 Task: Send an email with the signature Dallas Robinson with the subject Order confirmation and the message I would like to schedule a meeting to discuss this proposal. from softage.1@softage.net to softage.2@softage.net and softage.3@softage.net with an attached document Timesheet.xlsx
Action: Mouse moved to (416, 534)
Screenshot: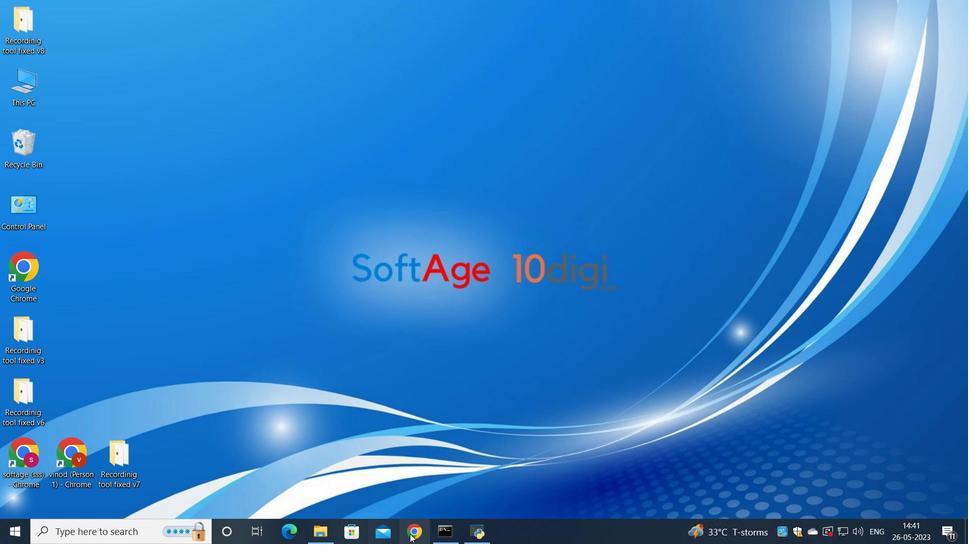 
Action: Mouse pressed left at (416, 534)
Screenshot: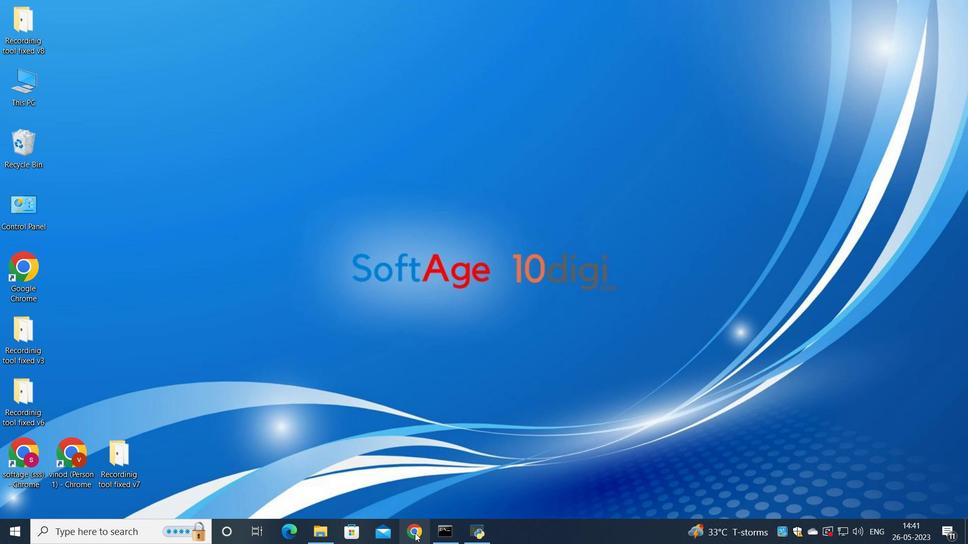 
Action: Mouse moved to (447, 351)
Screenshot: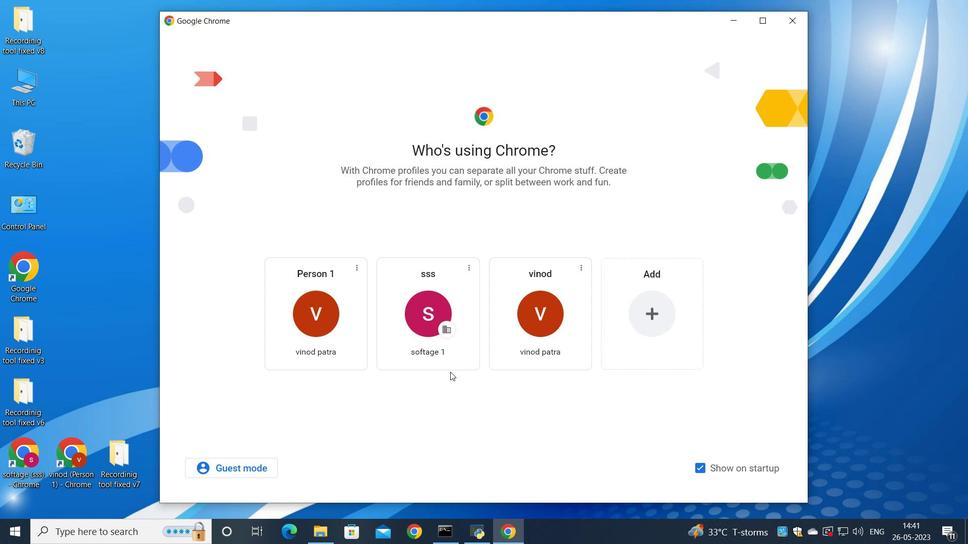 
Action: Mouse pressed left at (447, 351)
Screenshot: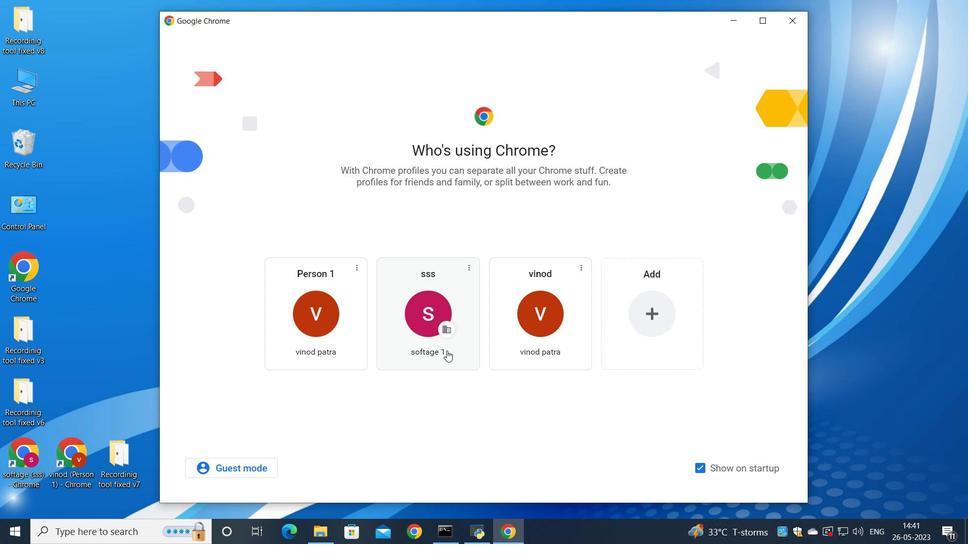 
Action: Mouse moved to (852, 65)
Screenshot: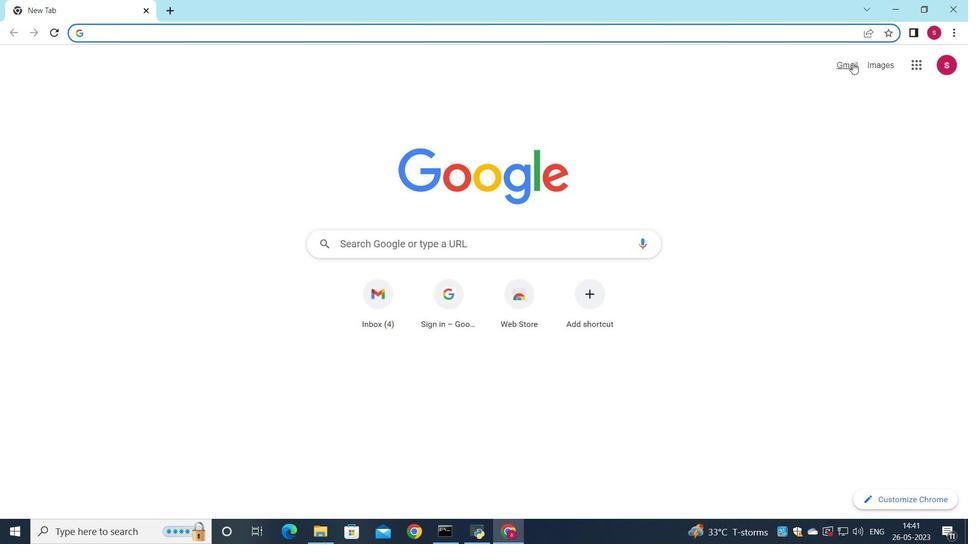 
Action: Mouse pressed left at (852, 65)
Screenshot: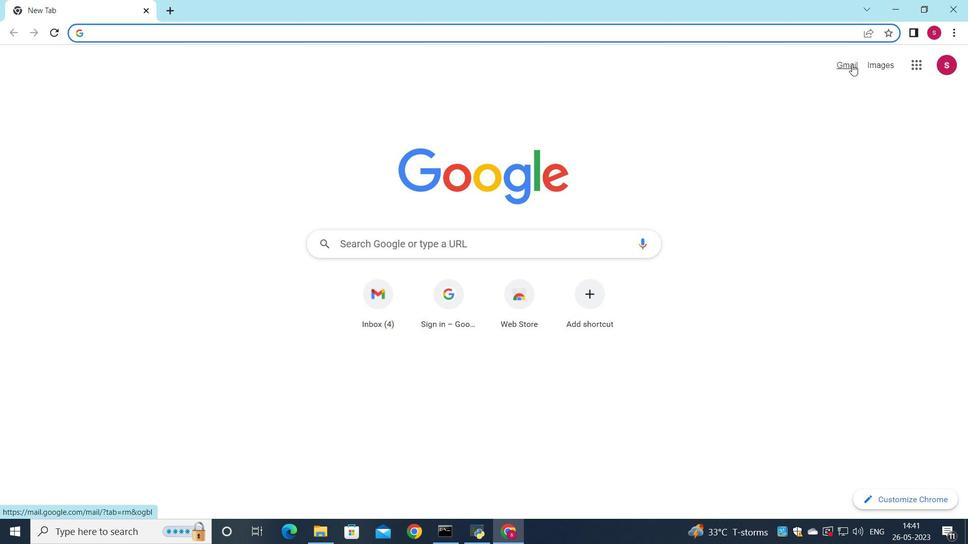 
Action: Mouse moved to (823, 80)
Screenshot: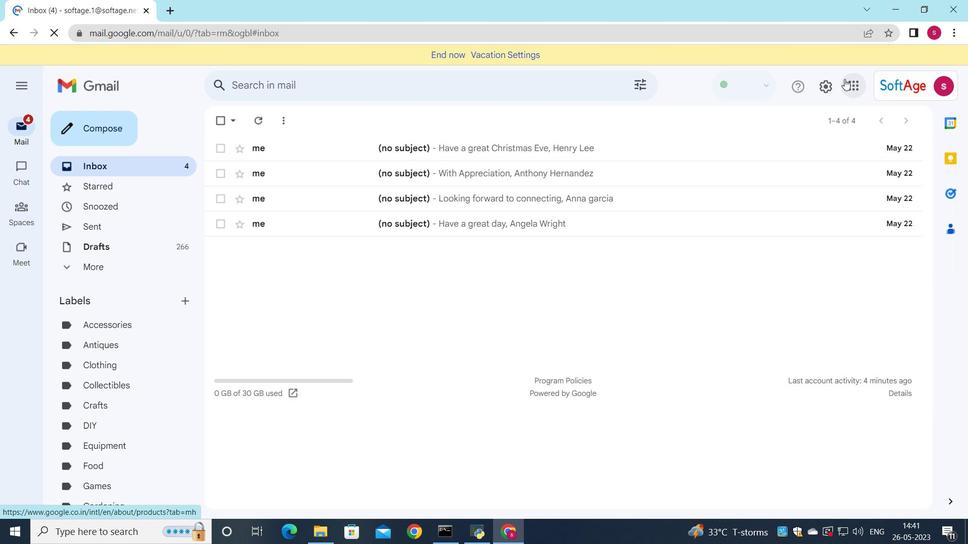 
Action: Mouse pressed left at (823, 80)
Screenshot: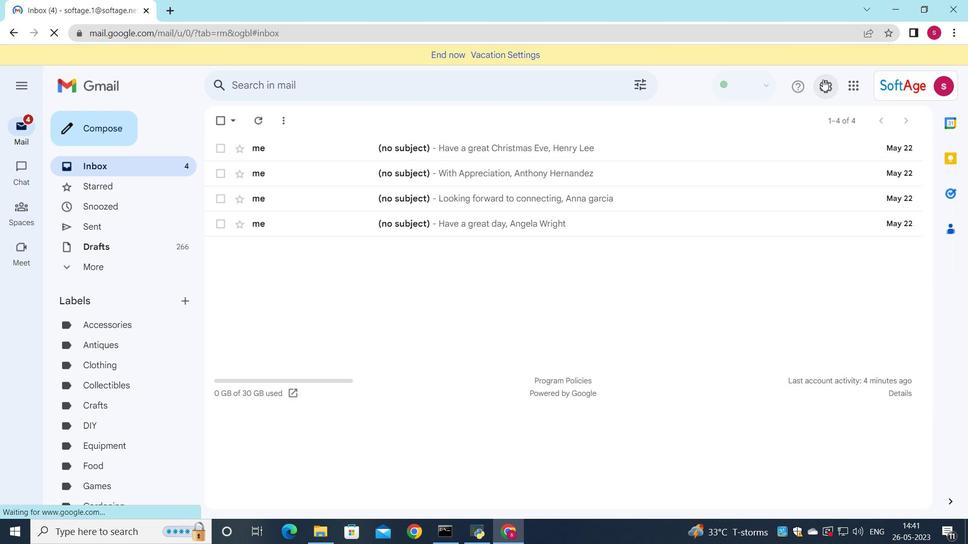 
Action: Mouse moved to (827, 153)
Screenshot: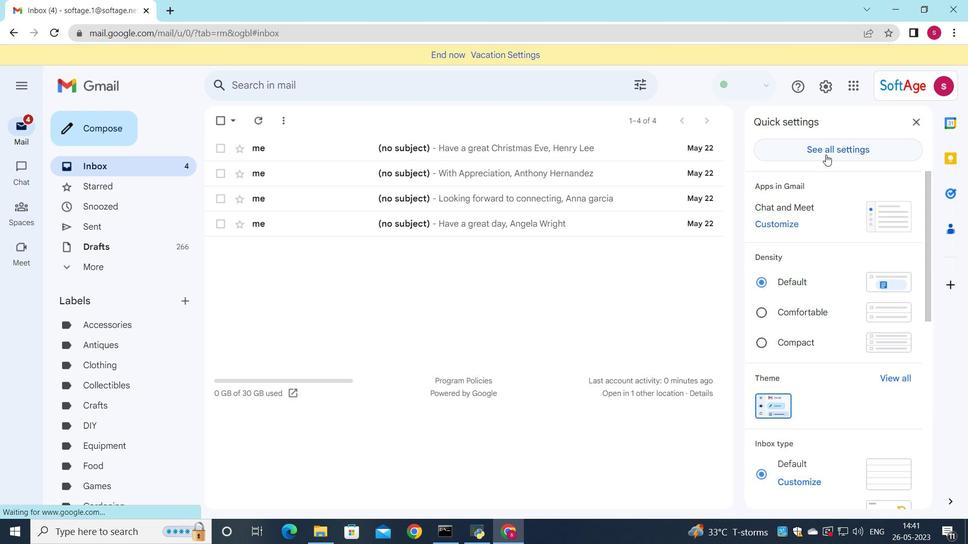
Action: Mouse pressed left at (827, 153)
Screenshot: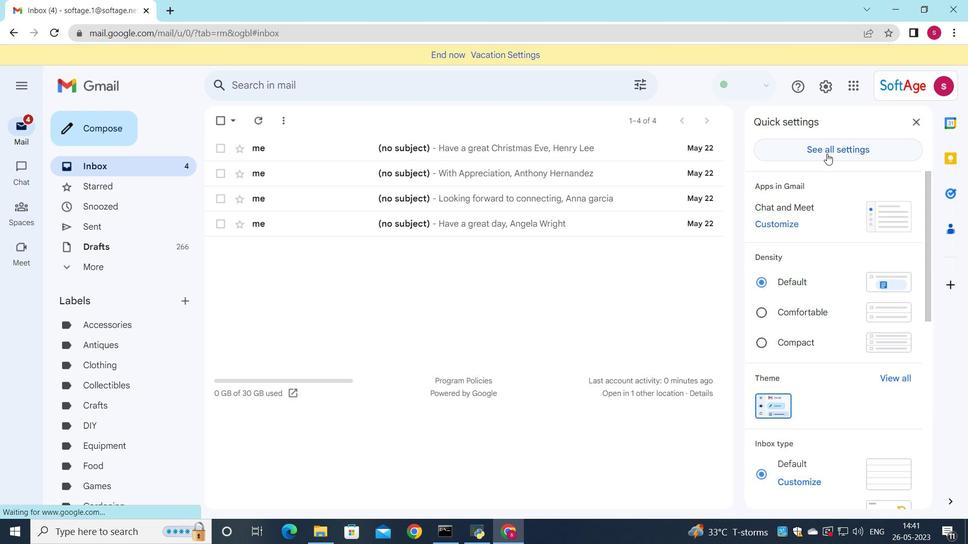 
Action: Mouse moved to (497, 278)
Screenshot: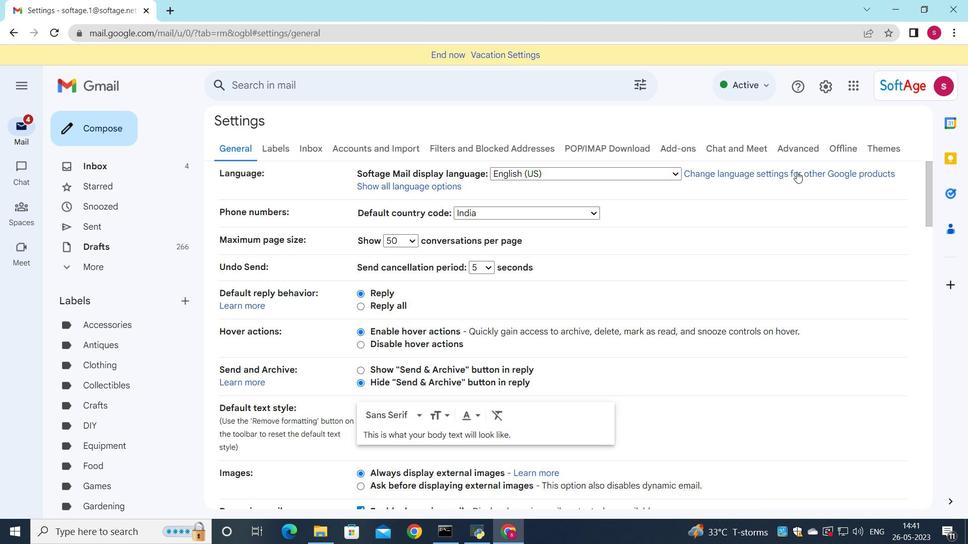 
Action: Mouse scrolled (497, 277) with delta (0, 0)
Screenshot: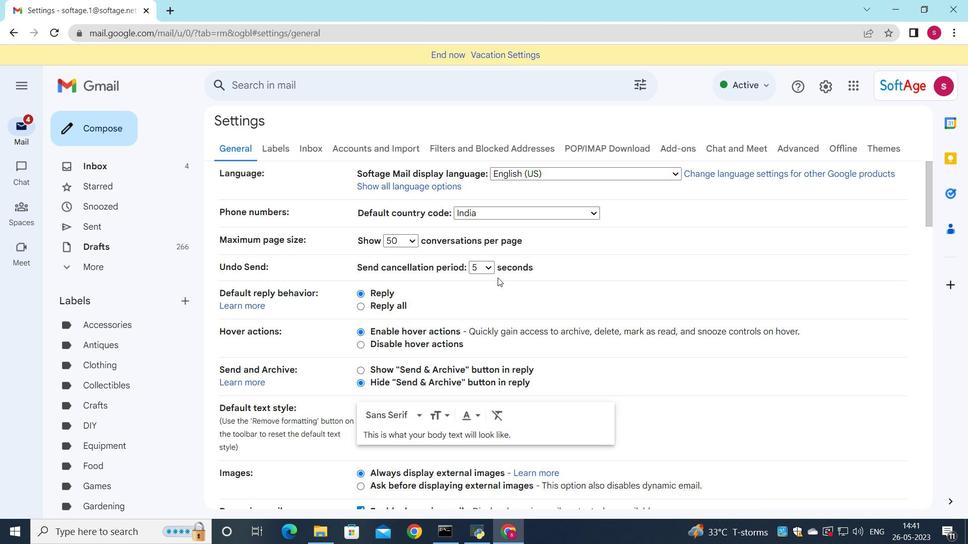 
Action: Mouse scrolled (497, 277) with delta (0, 0)
Screenshot: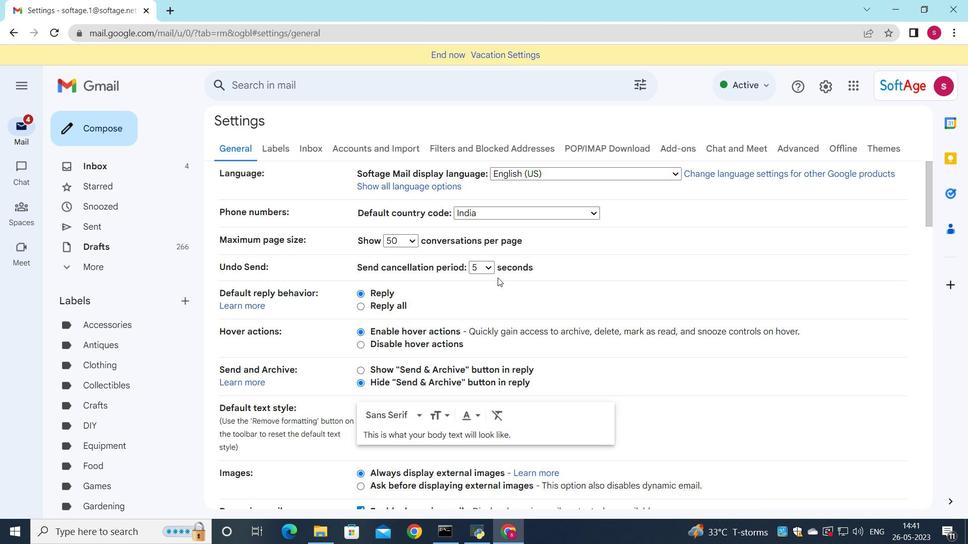 
Action: Mouse scrolled (497, 277) with delta (0, 0)
Screenshot: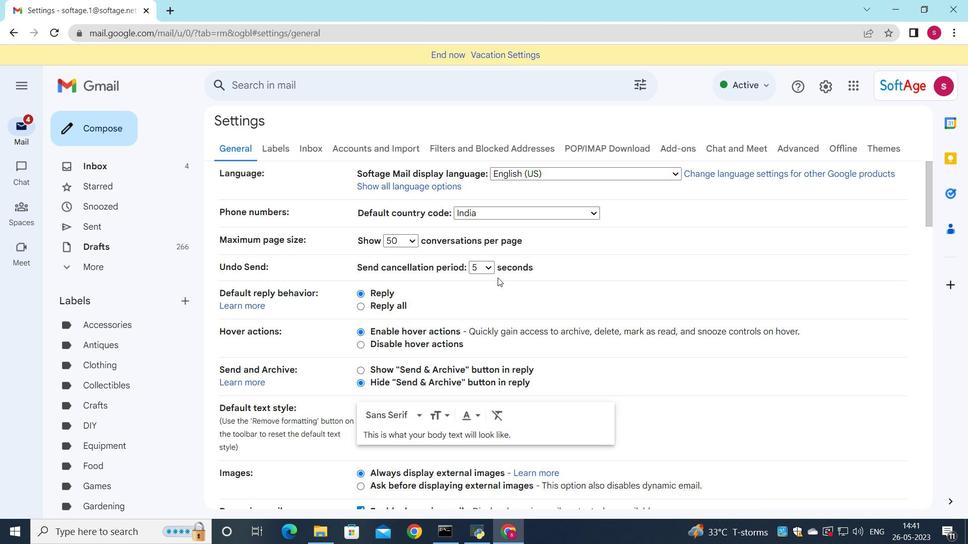 
Action: Mouse scrolled (497, 277) with delta (0, 0)
Screenshot: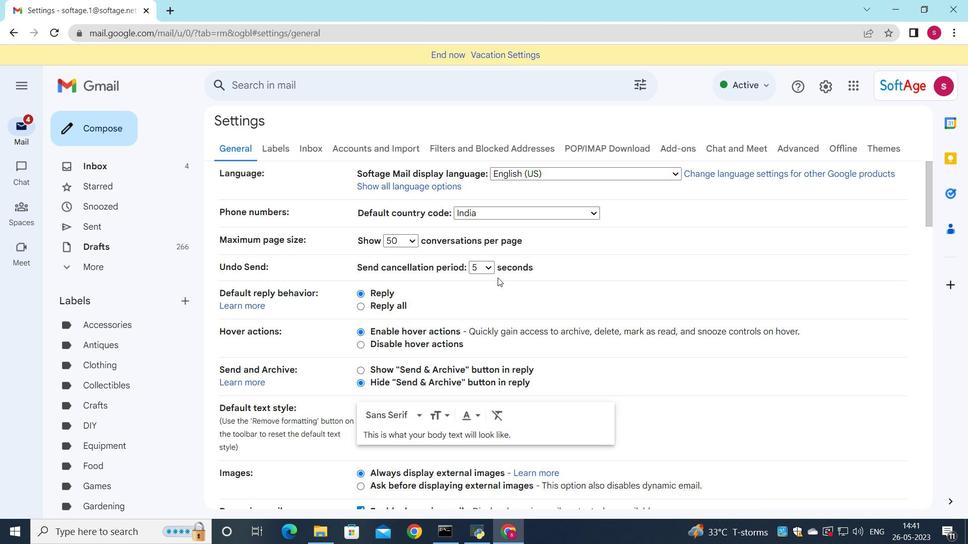 
Action: Mouse scrolled (497, 277) with delta (0, 0)
Screenshot: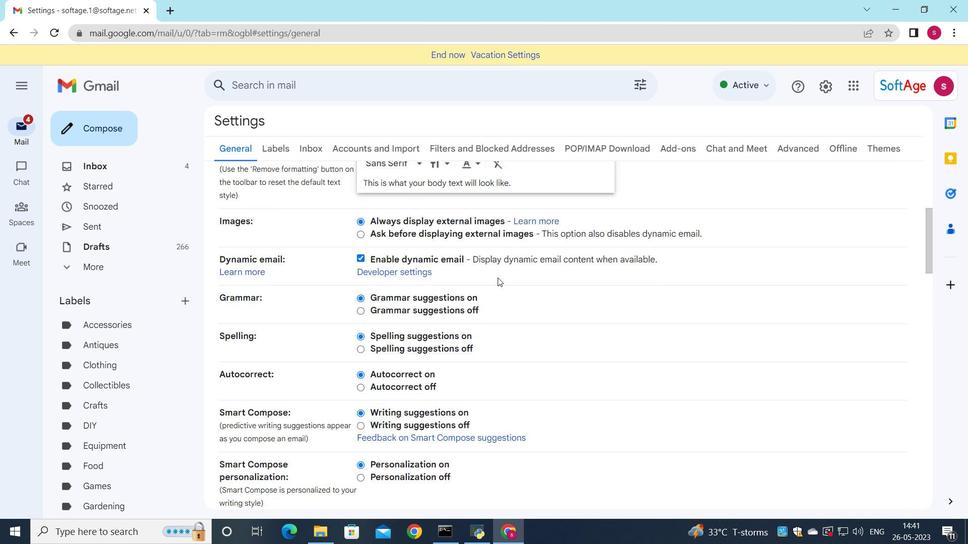 
Action: Mouse scrolled (497, 277) with delta (0, 0)
Screenshot: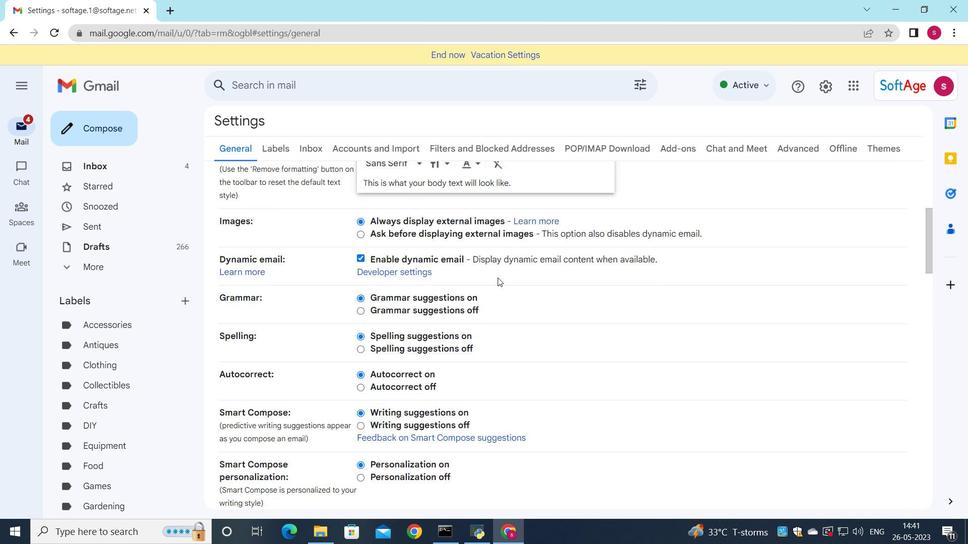 
Action: Mouse scrolled (497, 277) with delta (0, 0)
Screenshot: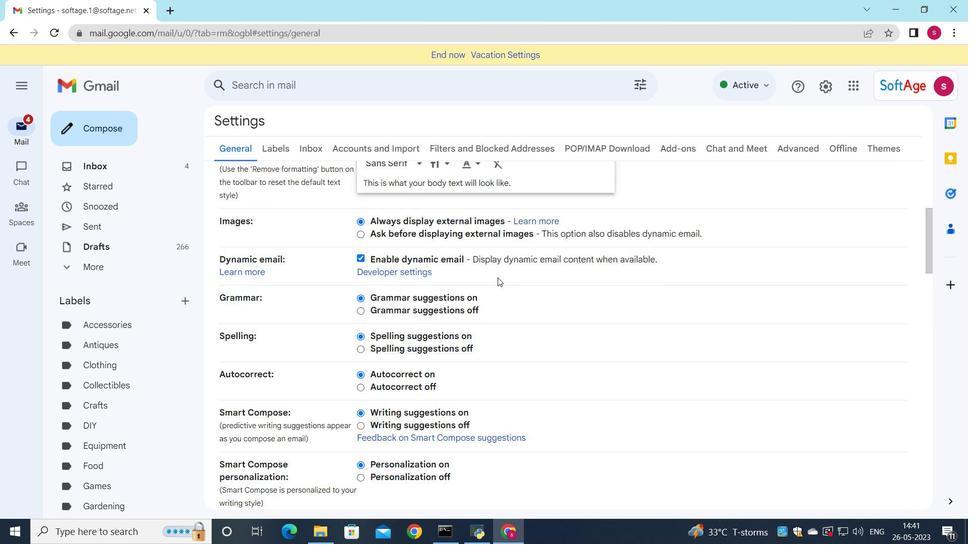 
Action: Mouse scrolled (497, 277) with delta (0, 0)
Screenshot: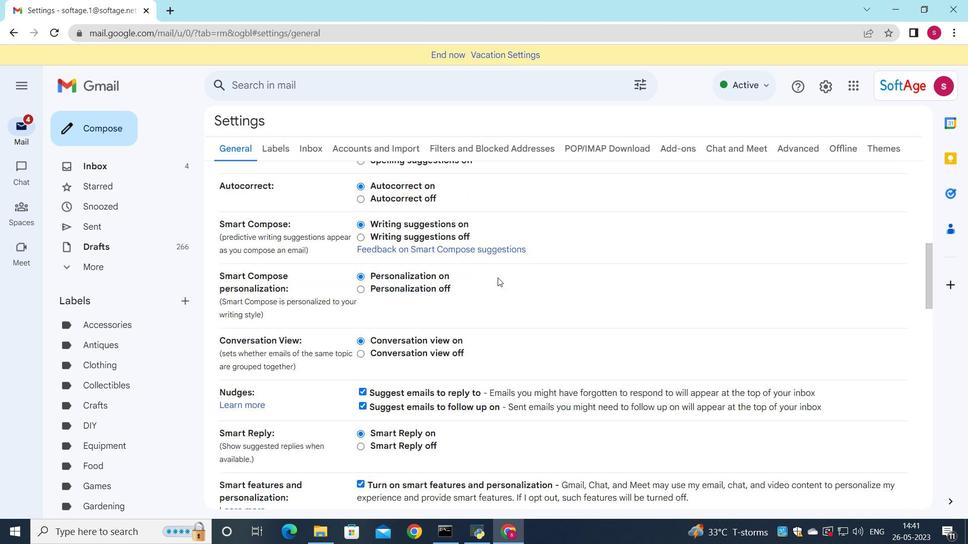 
Action: Mouse scrolled (497, 277) with delta (0, 0)
Screenshot: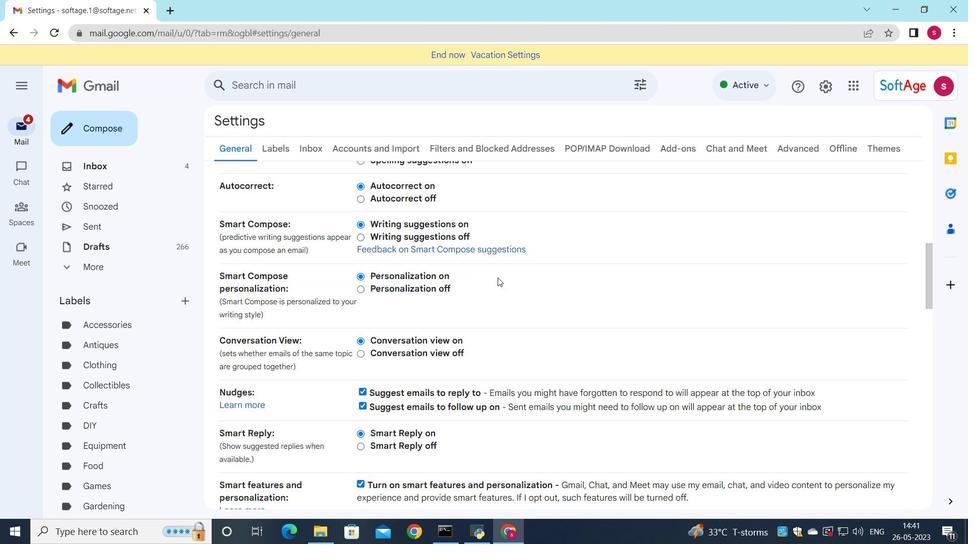 
Action: Mouse scrolled (497, 277) with delta (0, 0)
Screenshot: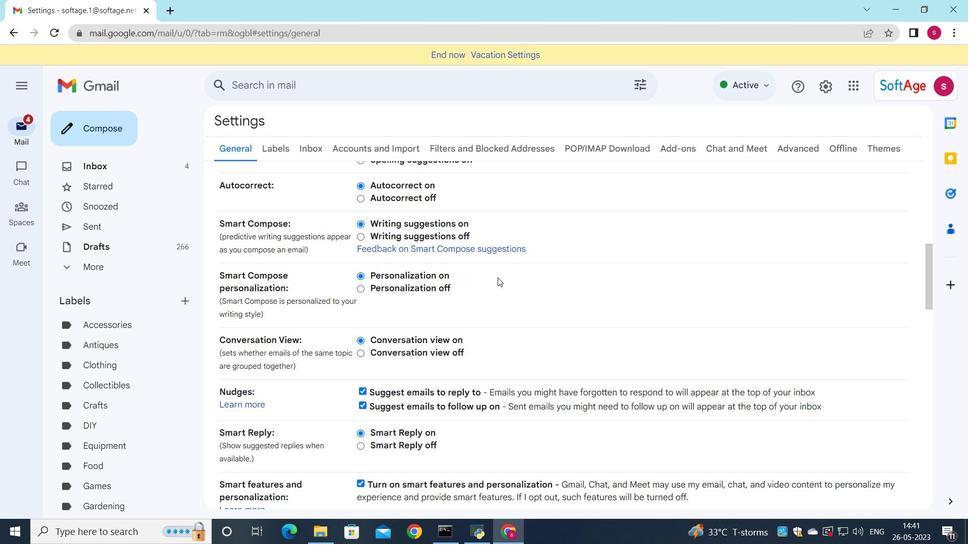 
Action: Mouse scrolled (497, 277) with delta (0, 0)
Screenshot: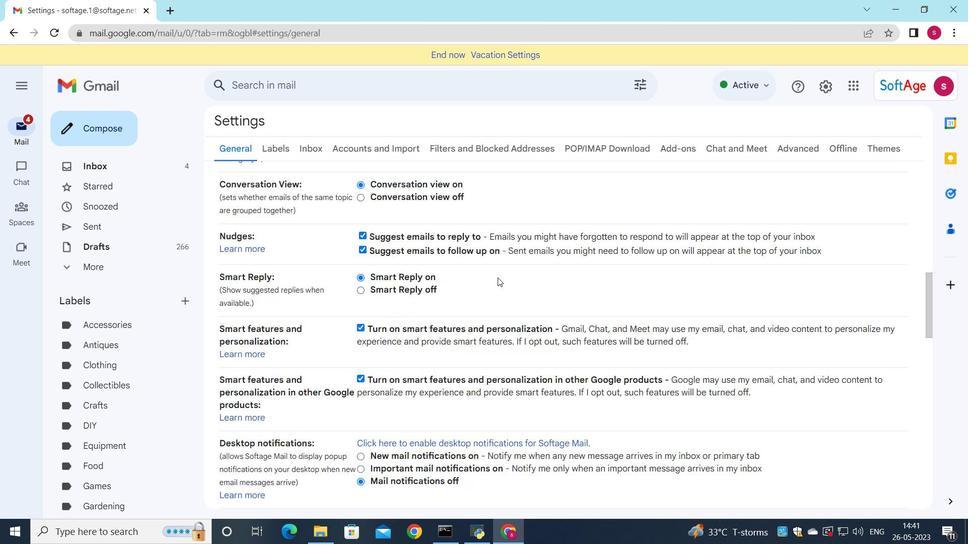 
Action: Mouse scrolled (497, 277) with delta (0, 0)
Screenshot: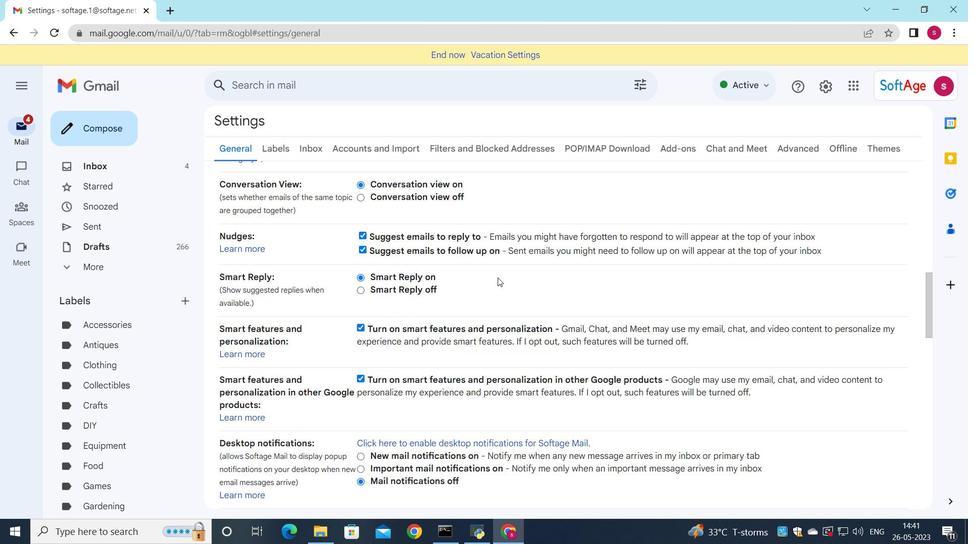 
Action: Mouse scrolled (497, 277) with delta (0, 0)
Screenshot: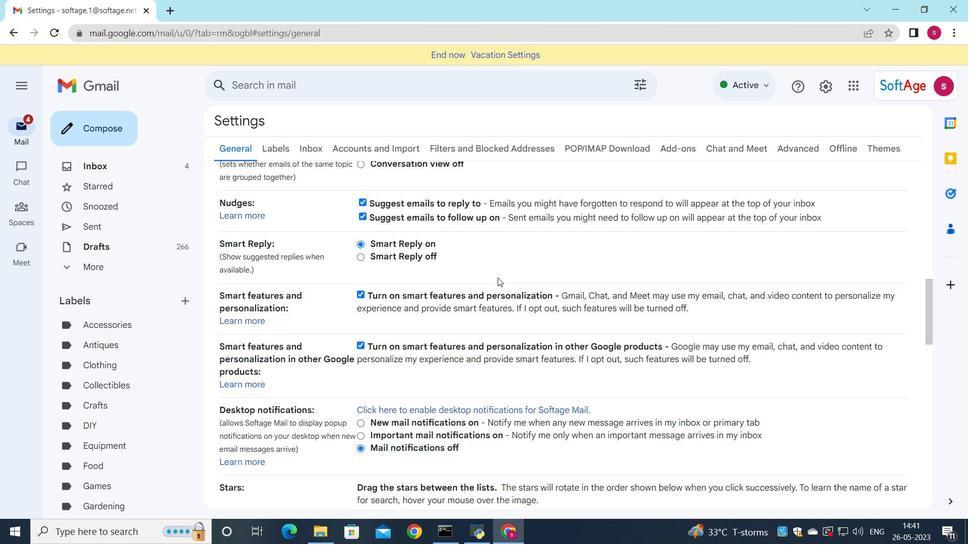 
Action: Mouse scrolled (497, 277) with delta (0, 0)
Screenshot: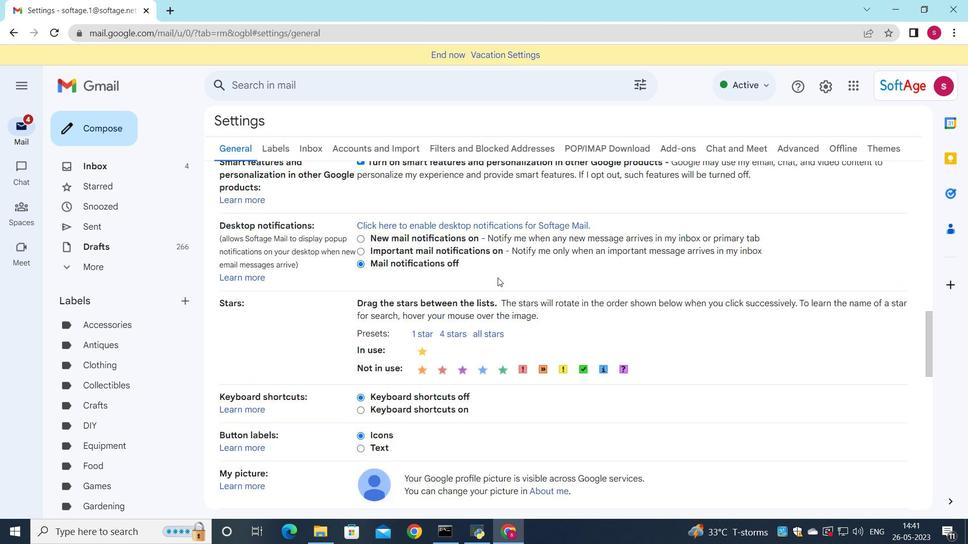 
Action: Mouse scrolled (497, 277) with delta (0, 0)
Screenshot: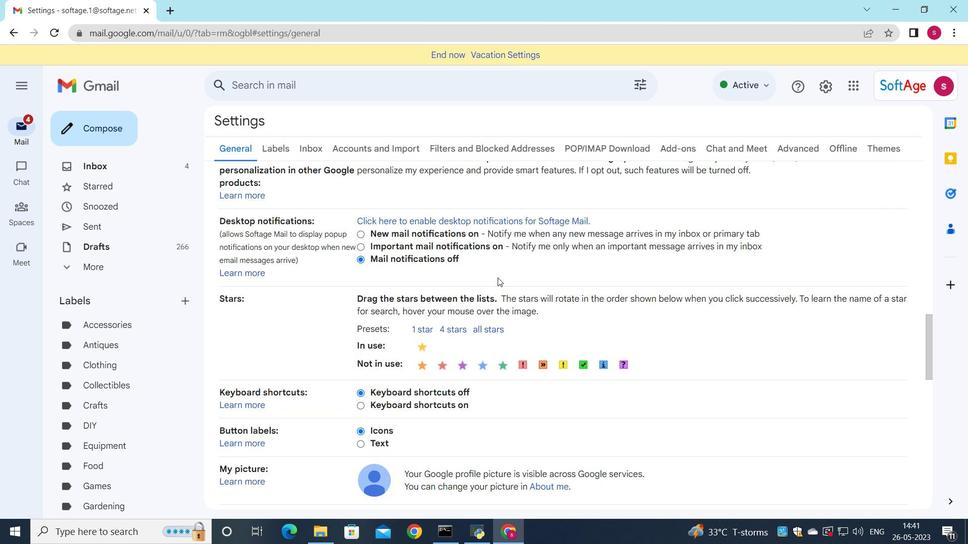 
Action: Mouse scrolled (497, 277) with delta (0, 0)
Screenshot: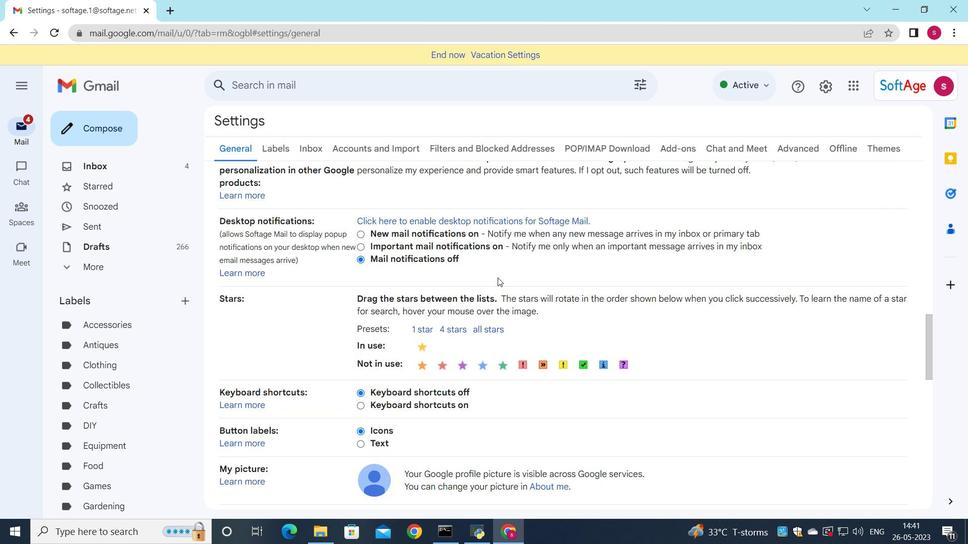 
Action: Mouse moved to (481, 357)
Screenshot: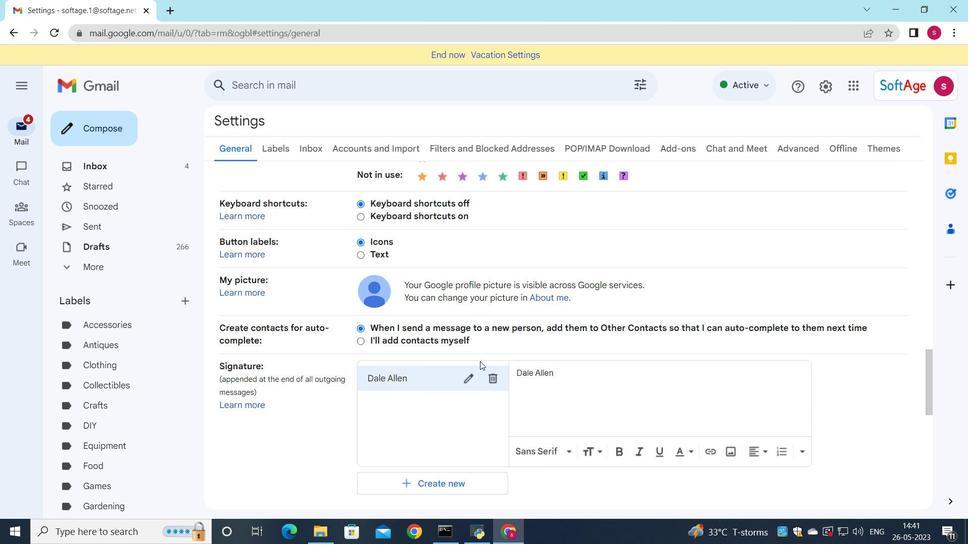 
Action: Mouse scrolled (481, 357) with delta (0, 0)
Screenshot: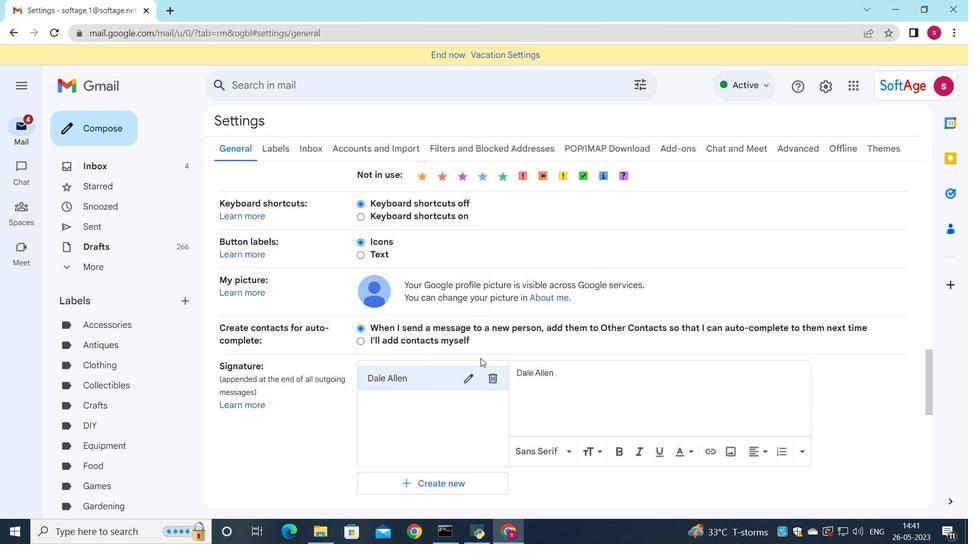 
Action: Mouse moved to (489, 307)
Screenshot: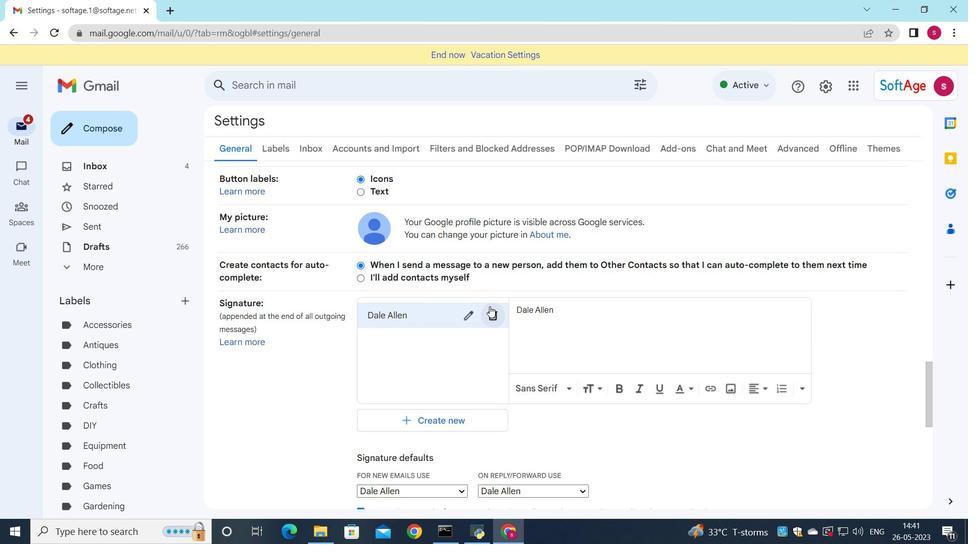 
Action: Mouse pressed left at (489, 307)
Screenshot: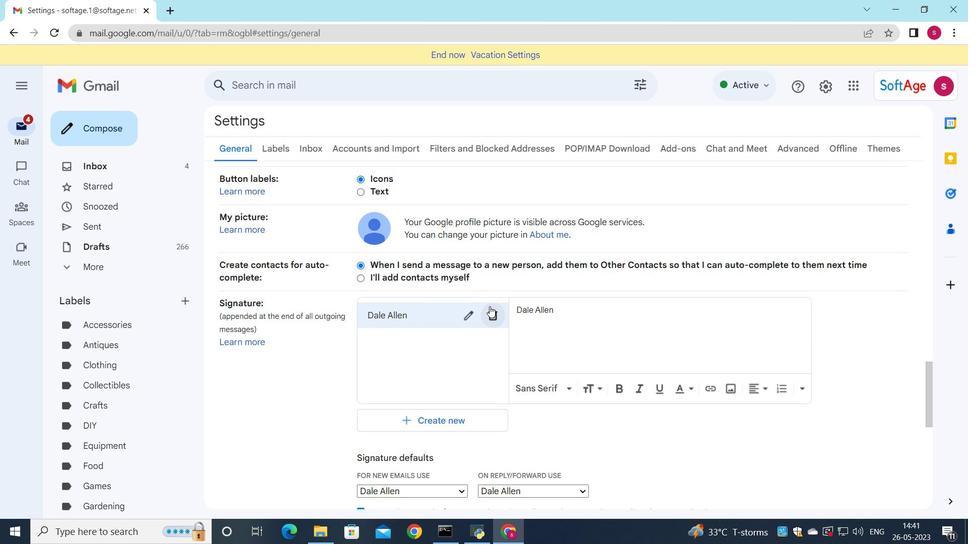 
Action: Mouse moved to (595, 307)
Screenshot: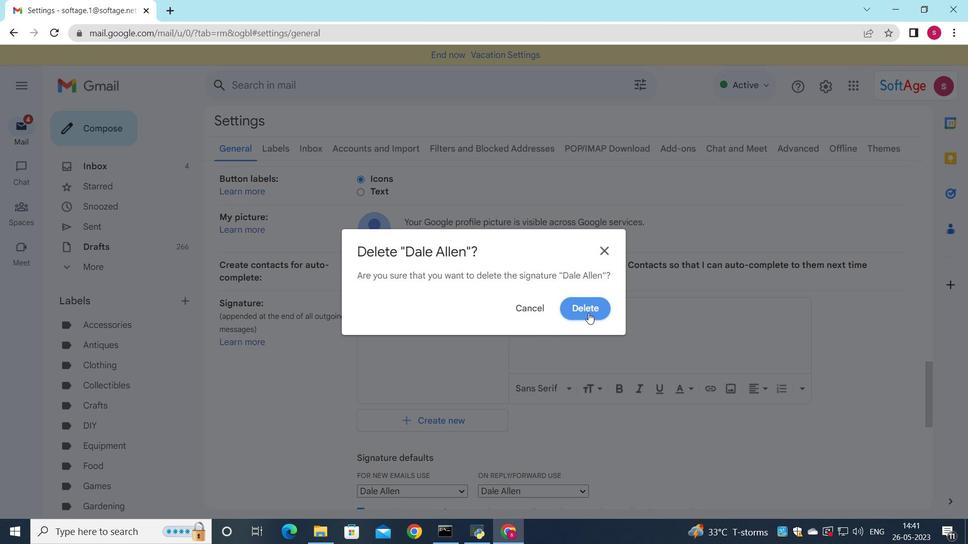
Action: Mouse pressed left at (595, 307)
Screenshot: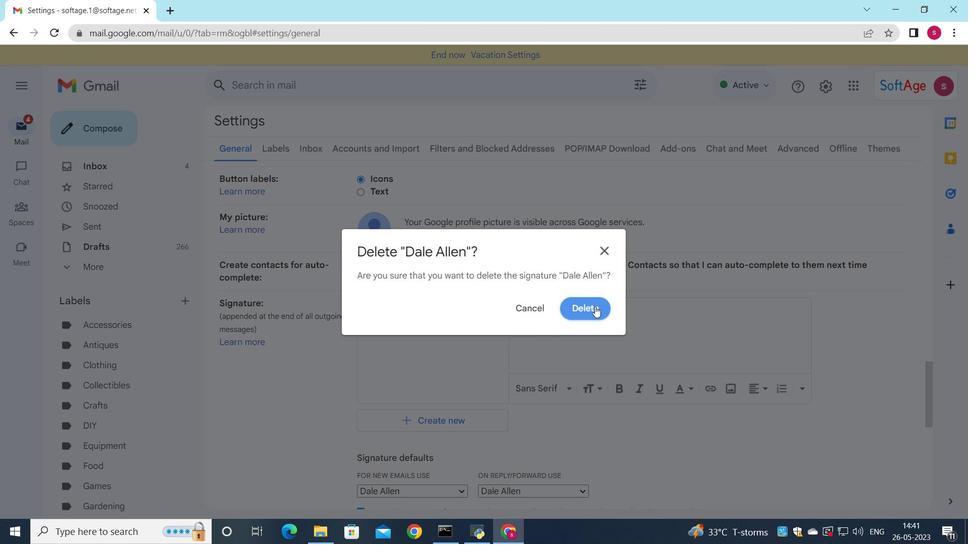 
Action: Mouse moved to (384, 322)
Screenshot: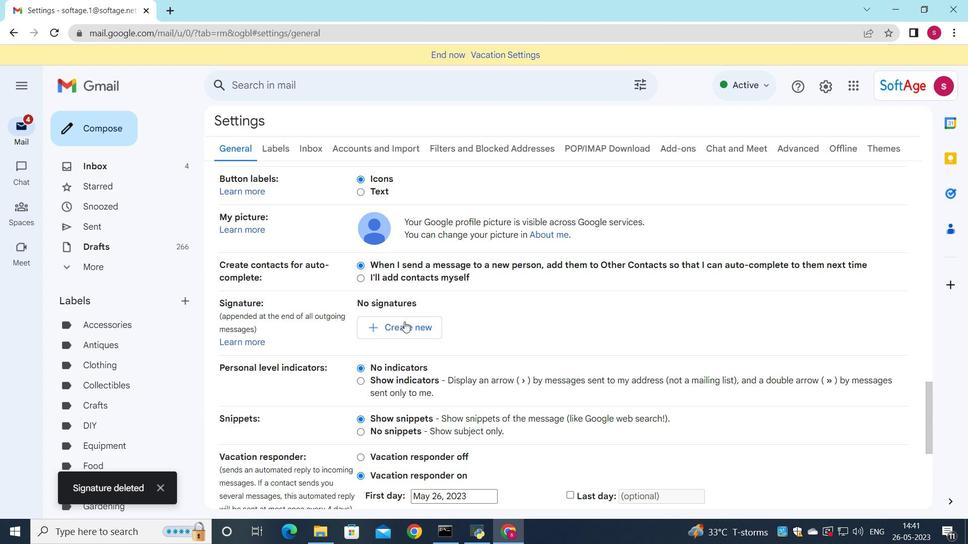 
Action: Mouse pressed left at (384, 322)
Screenshot: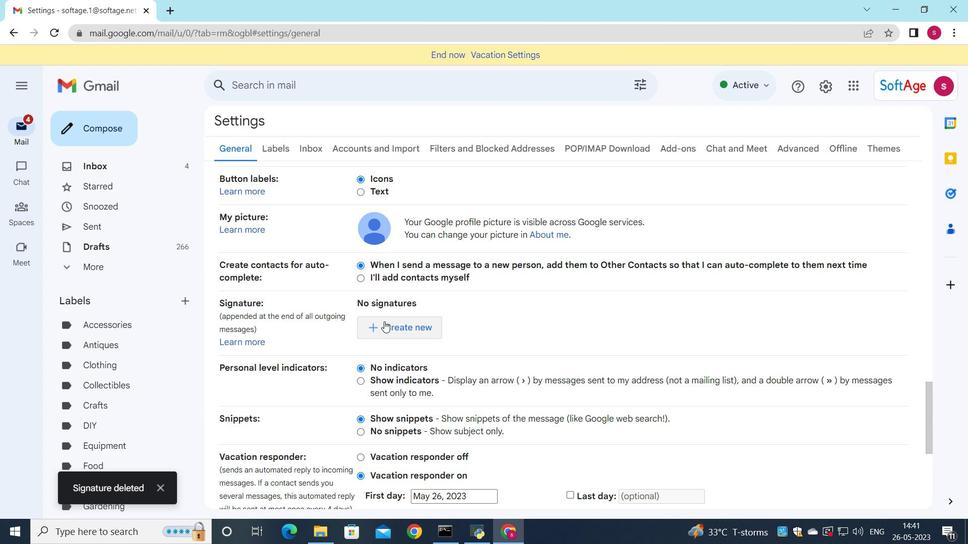 
Action: Mouse moved to (491, 304)
Screenshot: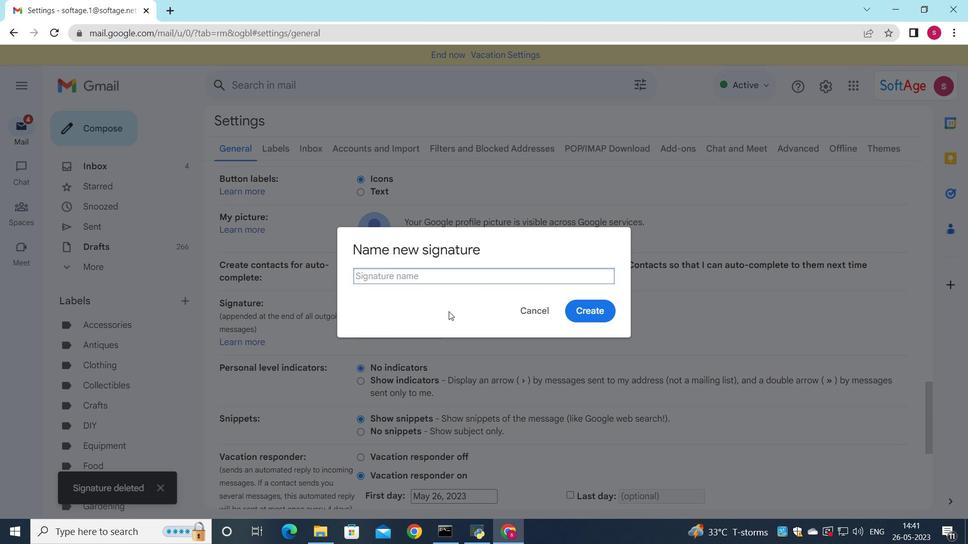 
Action: Mouse scrolled (491, 303) with delta (0, 0)
Screenshot: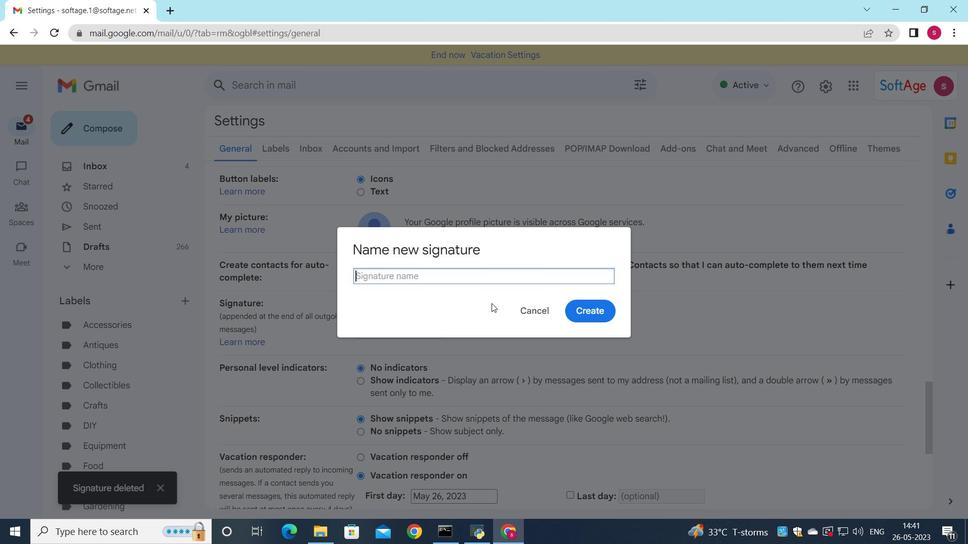 
Action: Key pressed <Key.shift>Dallas<Key.space><Key.shift>Robinson
Screenshot: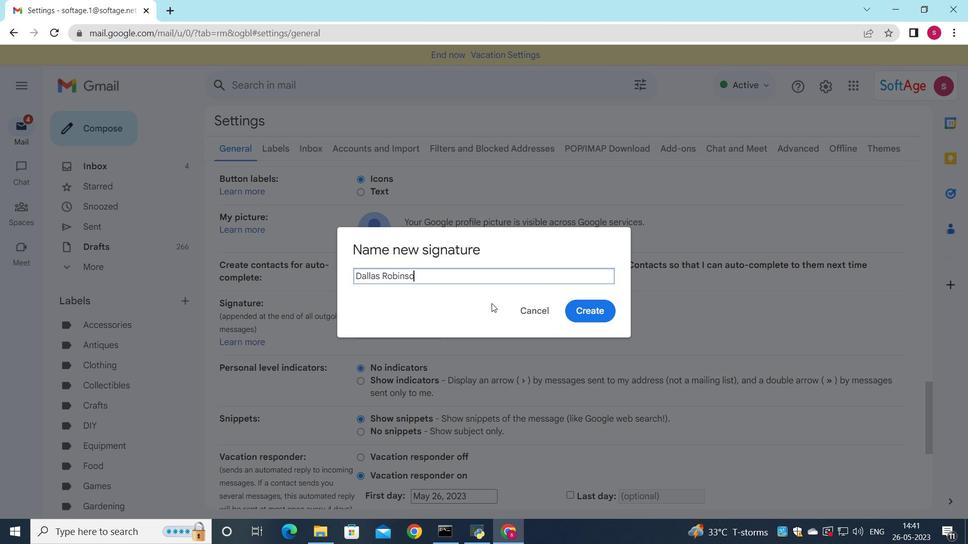 
Action: Mouse moved to (583, 310)
Screenshot: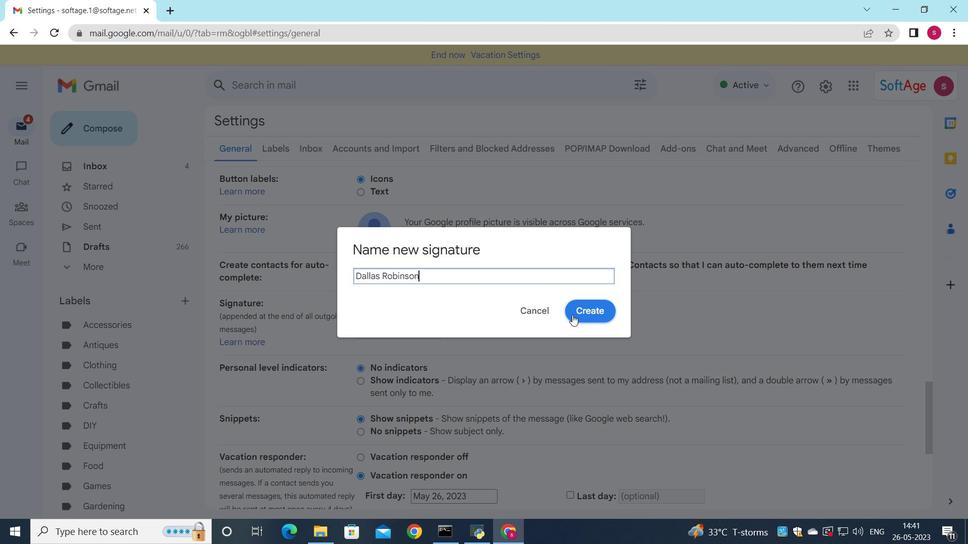
Action: Mouse pressed left at (583, 310)
Screenshot: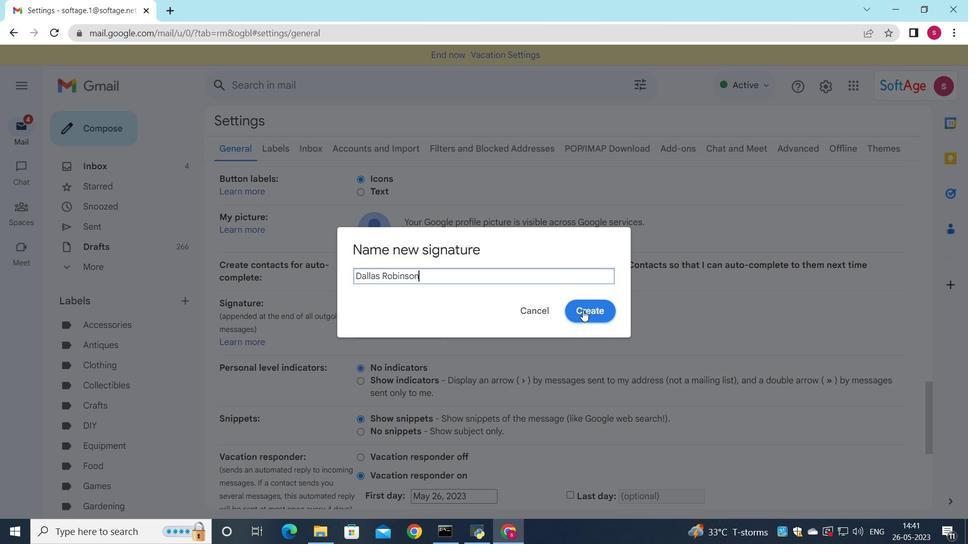
Action: Mouse moved to (561, 312)
Screenshot: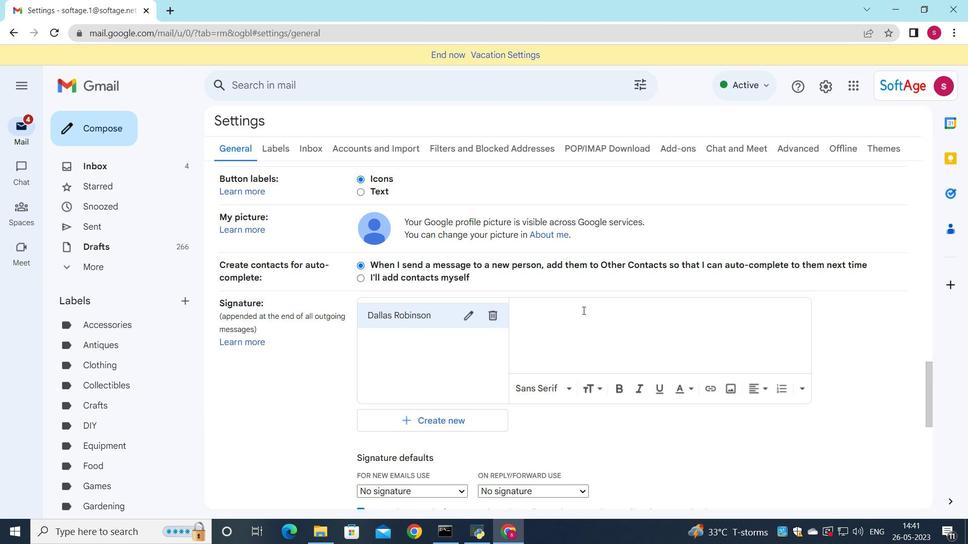 
Action: Mouse pressed left at (561, 312)
Screenshot: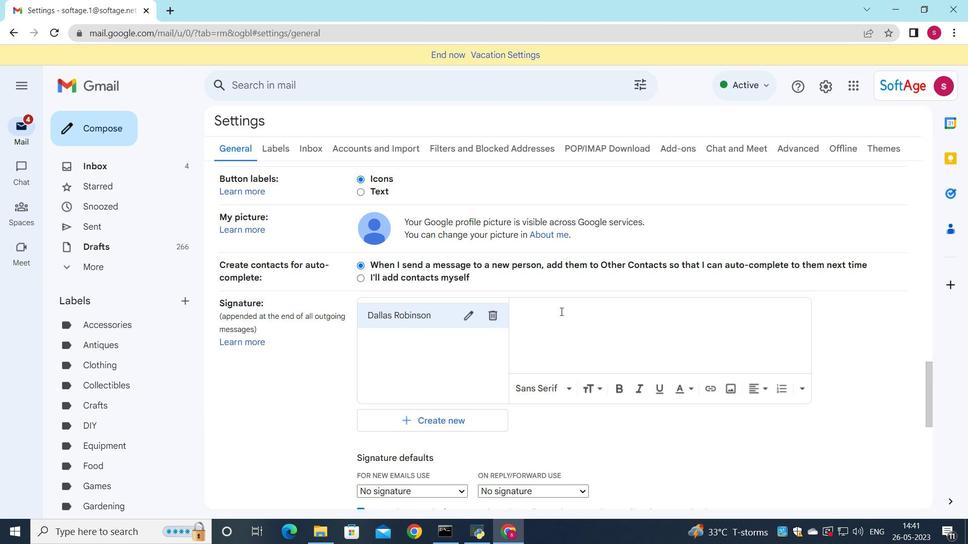 
Action: Key pressed <Key.shift>Dallas<Key.space><Key.shift><Key.shift><Key.shift>Robinson
Screenshot: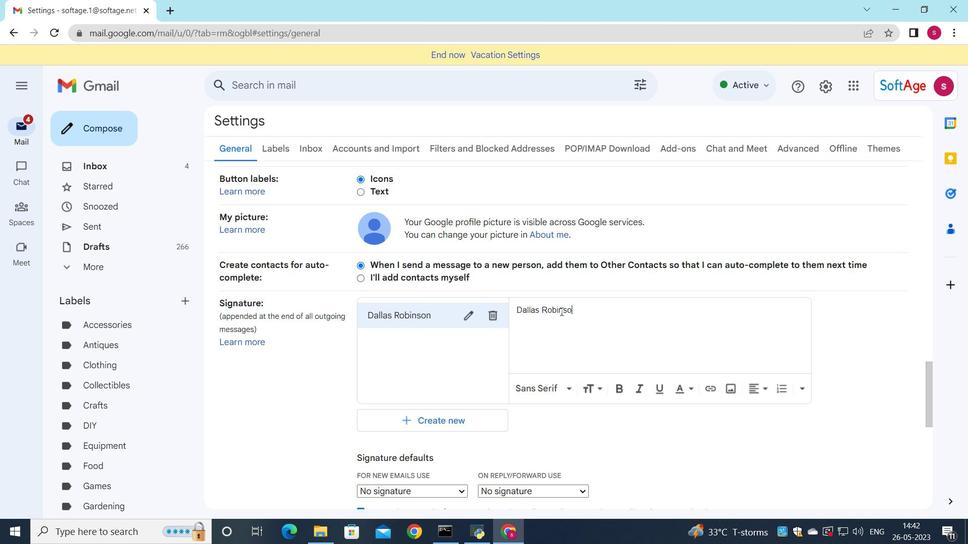
Action: Mouse scrolled (561, 311) with delta (0, 0)
Screenshot: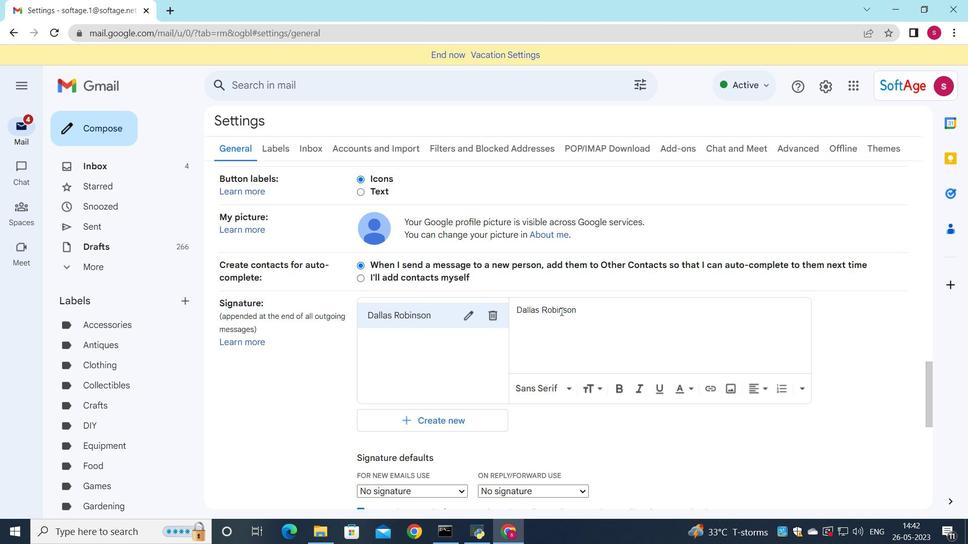 
Action: Mouse moved to (562, 324)
Screenshot: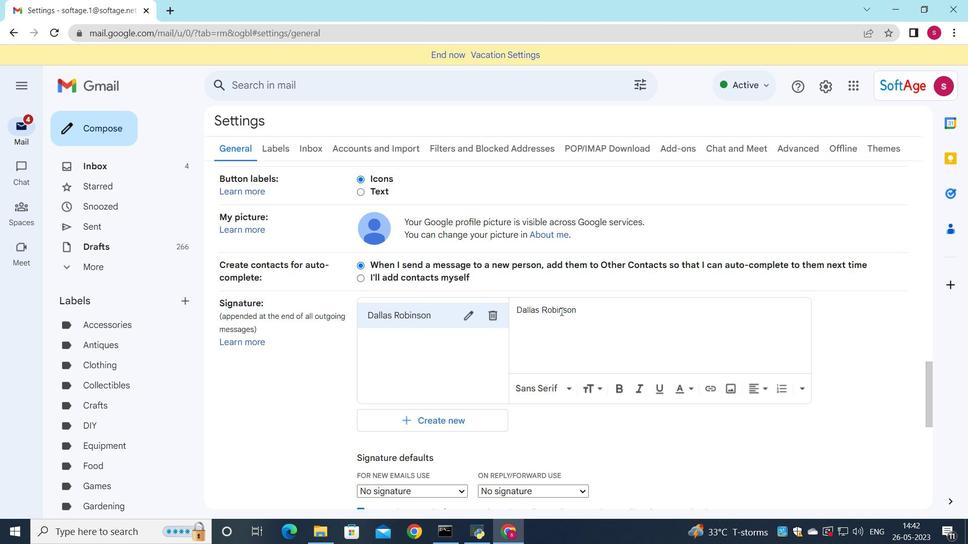 
Action: Mouse scrolled (562, 323) with delta (0, 0)
Screenshot: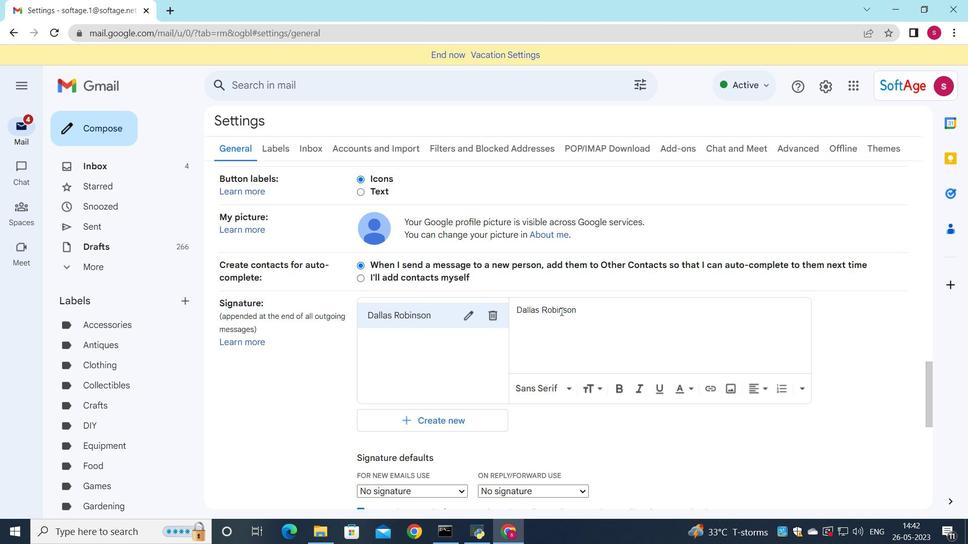 
Action: Mouse moved to (560, 325)
Screenshot: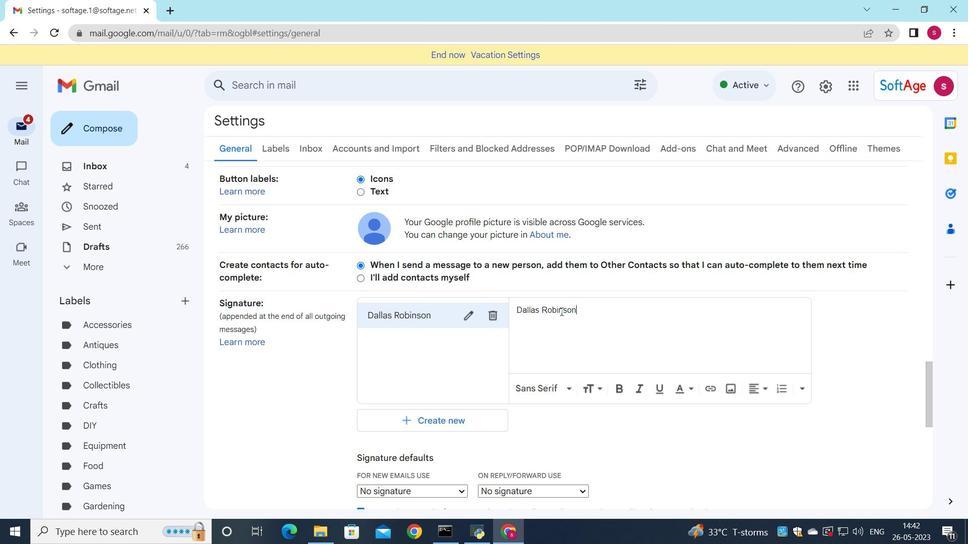 
Action: Mouse scrolled (560, 325) with delta (0, 0)
Screenshot: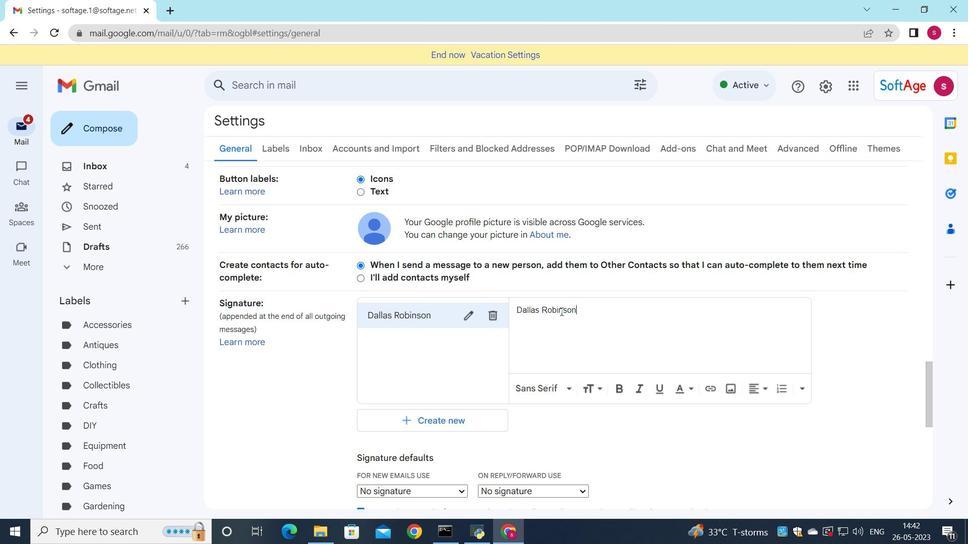 
Action: Mouse moved to (436, 300)
Screenshot: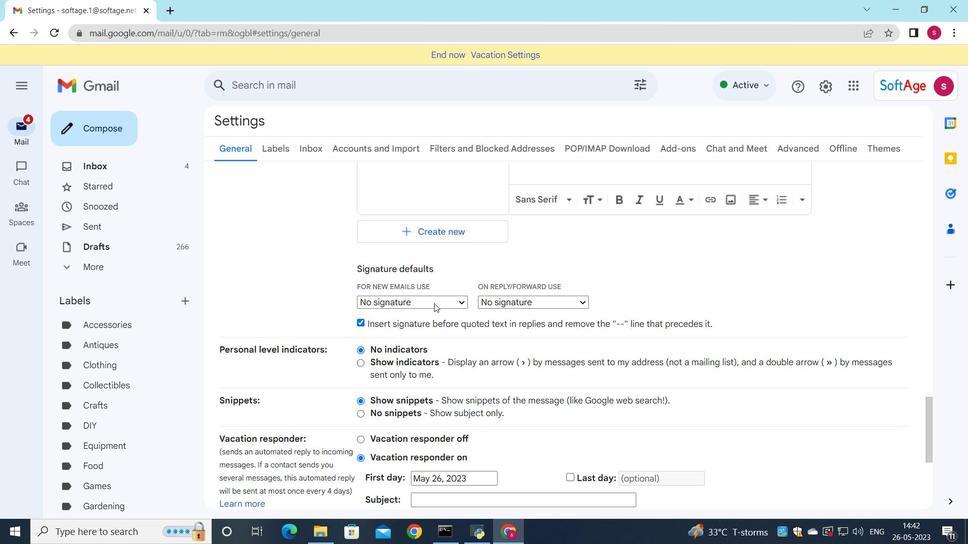 
Action: Mouse pressed left at (436, 300)
Screenshot: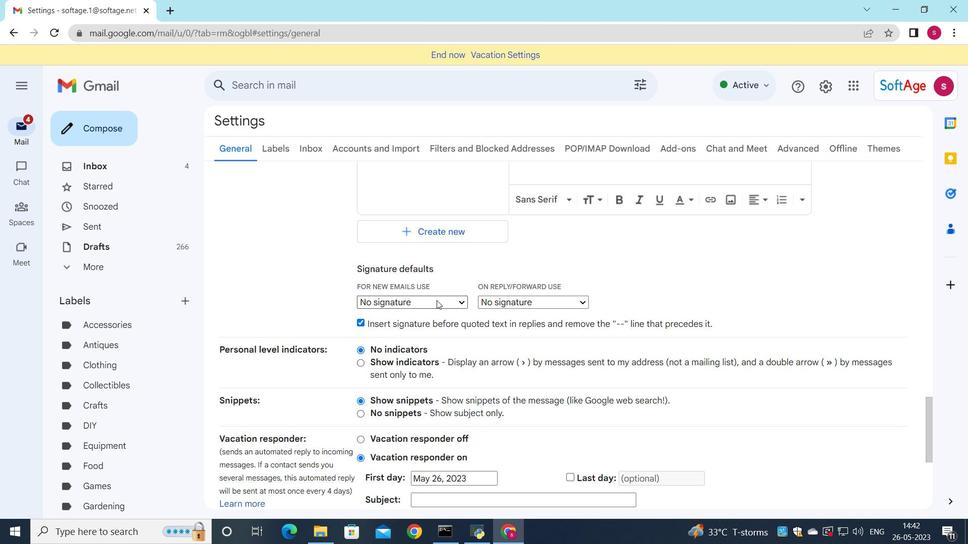 
Action: Mouse moved to (431, 329)
Screenshot: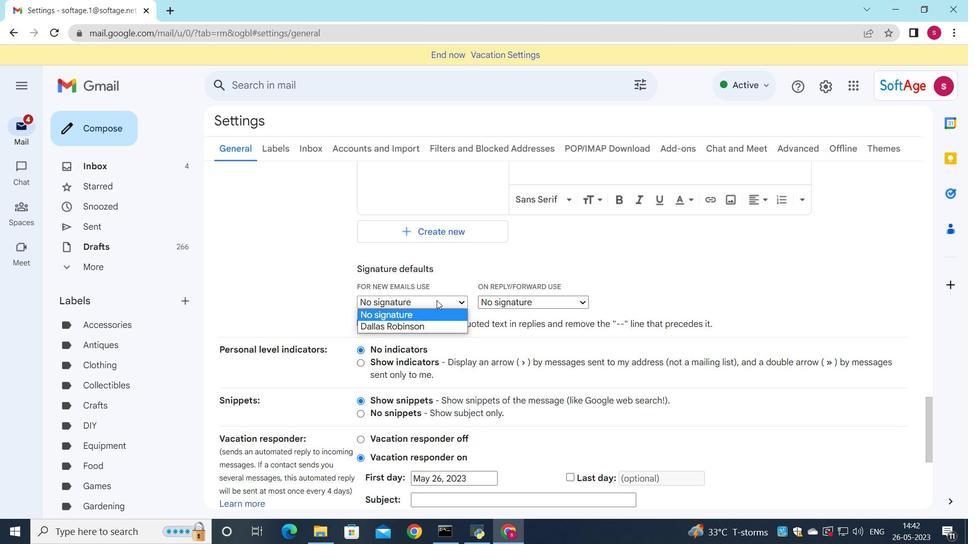 
Action: Mouse pressed left at (431, 329)
Screenshot: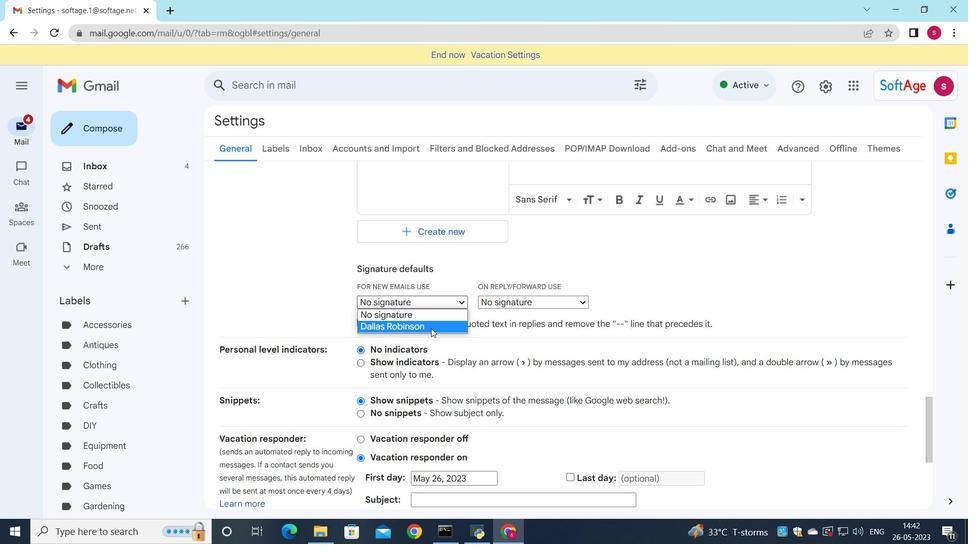 
Action: Mouse moved to (504, 298)
Screenshot: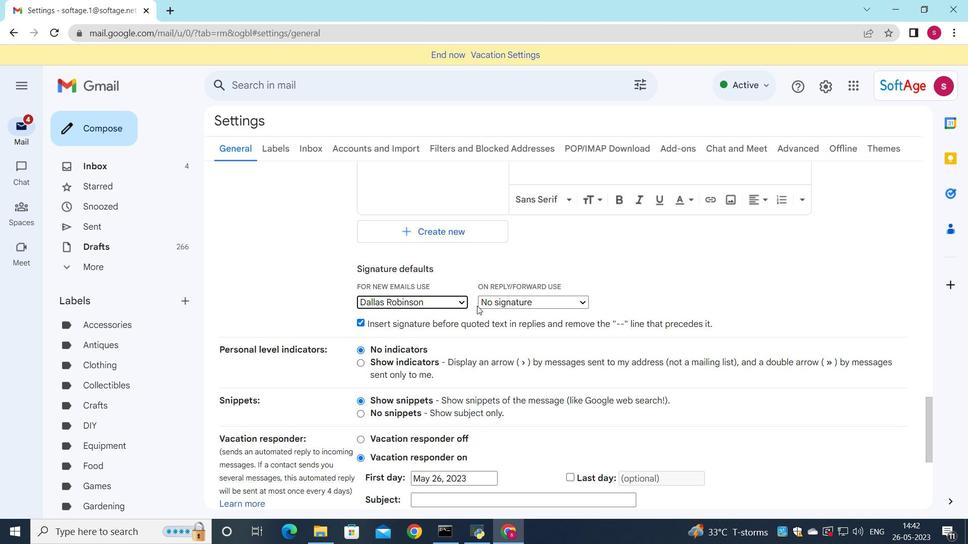 
Action: Mouse pressed left at (504, 298)
Screenshot: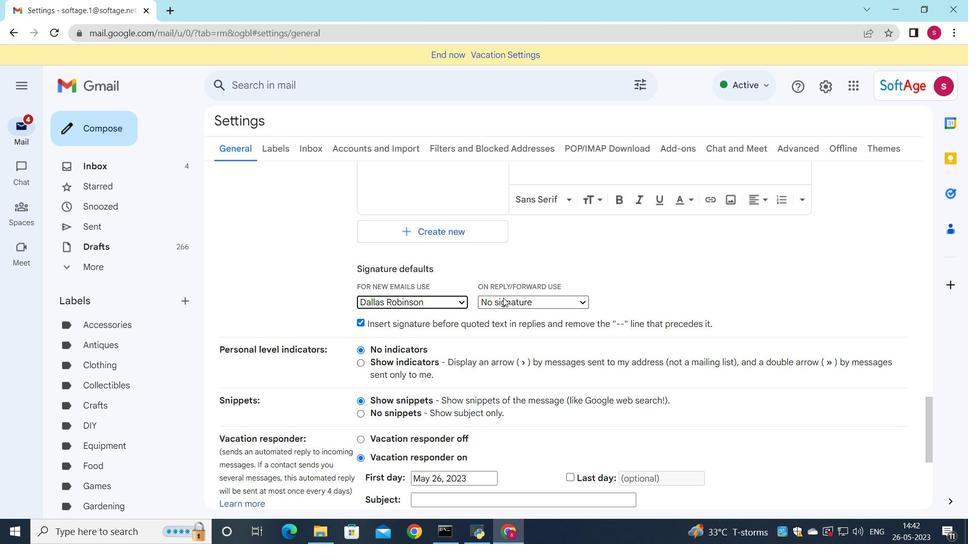 
Action: Mouse moved to (513, 327)
Screenshot: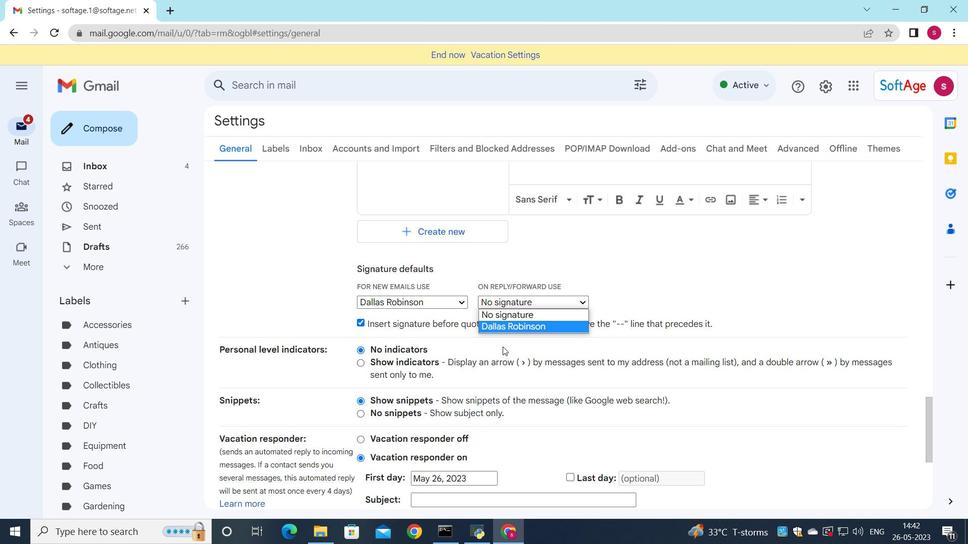 
Action: Mouse pressed left at (513, 327)
Screenshot: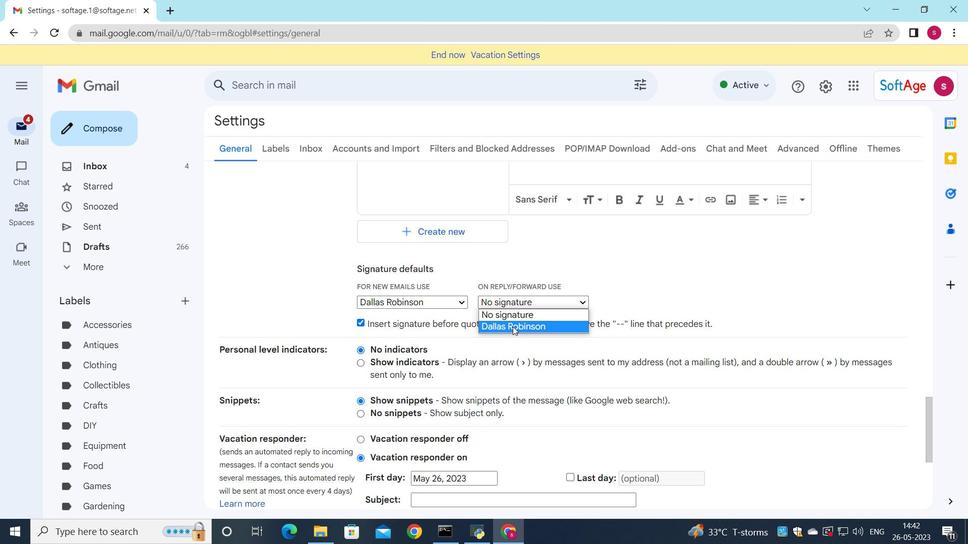
Action: Mouse moved to (491, 367)
Screenshot: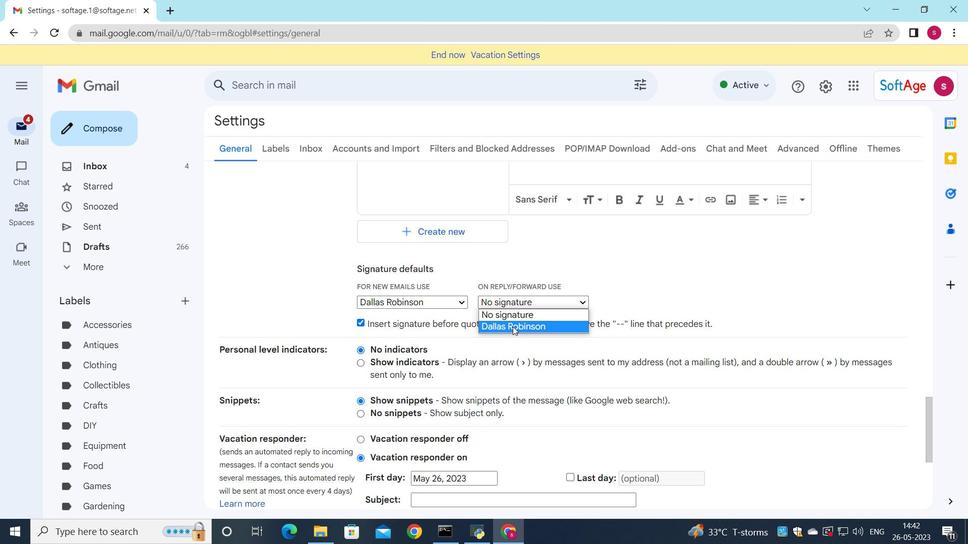
Action: Mouse scrolled (491, 366) with delta (0, 0)
Screenshot: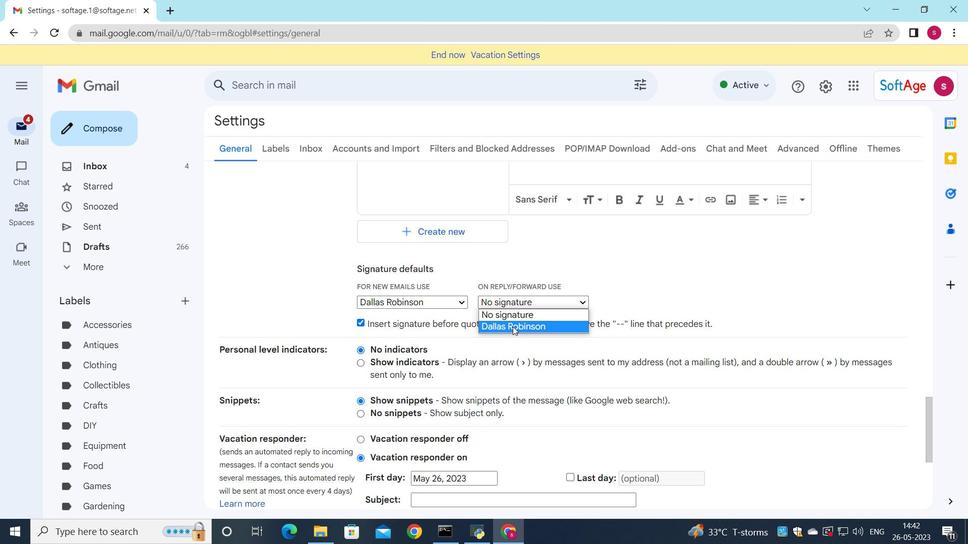 
Action: Mouse scrolled (491, 366) with delta (0, 0)
Screenshot: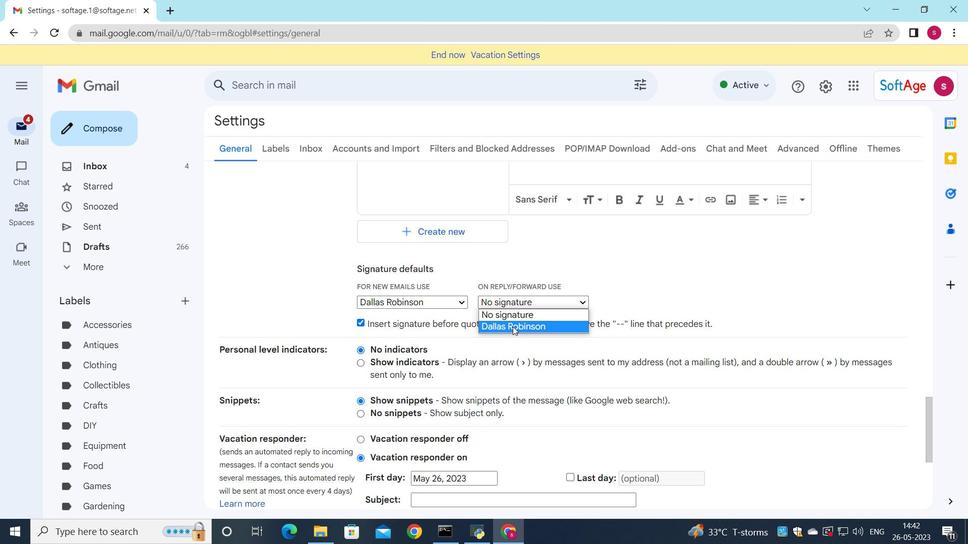 
Action: Mouse scrolled (491, 366) with delta (0, 0)
Screenshot: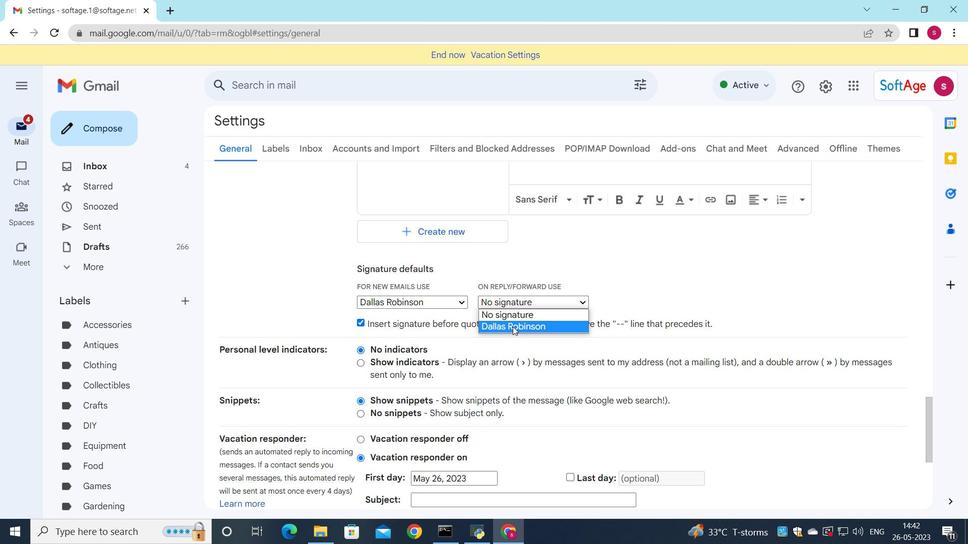 
Action: Mouse scrolled (491, 366) with delta (0, 0)
Screenshot: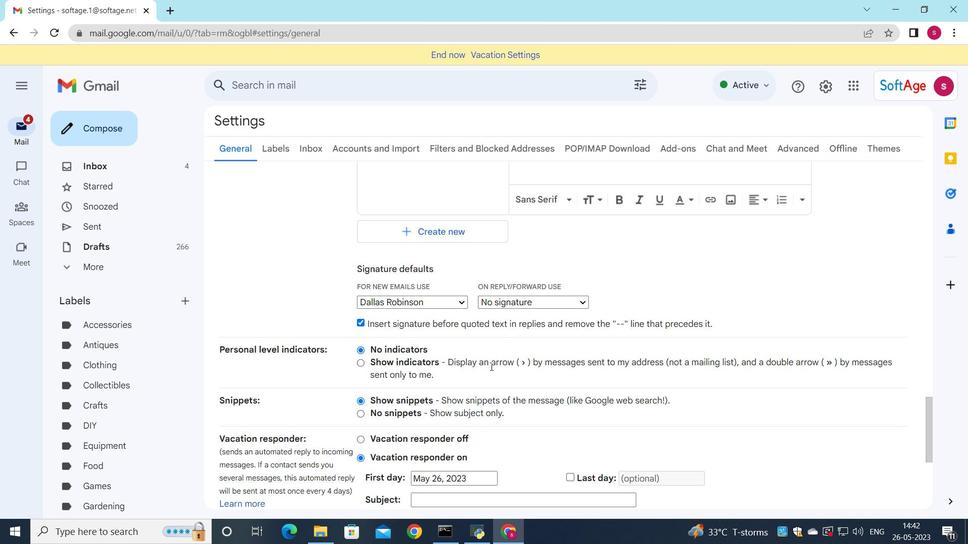 
Action: Mouse scrolled (491, 367) with delta (0, 0)
Screenshot: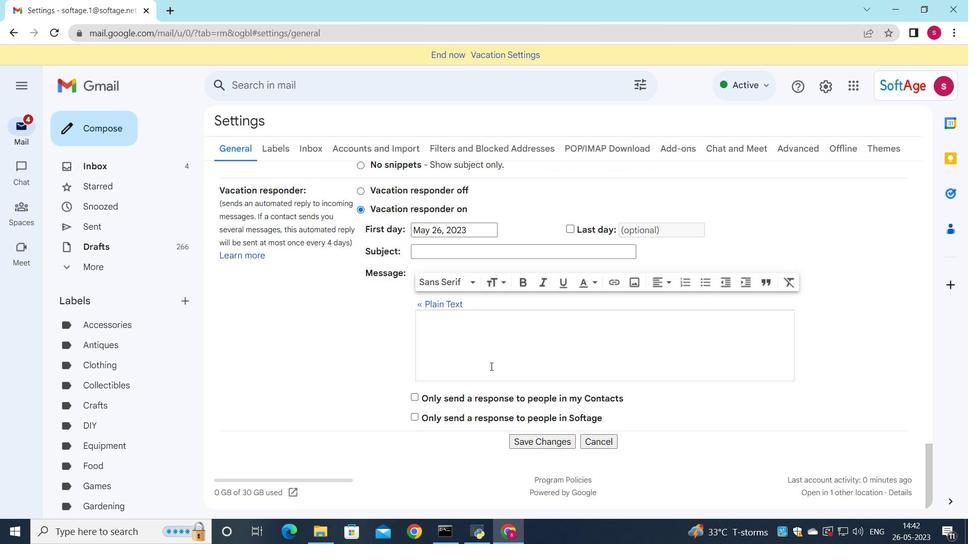 
Action: Mouse scrolled (491, 367) with delta (0, 0)
Screenshot: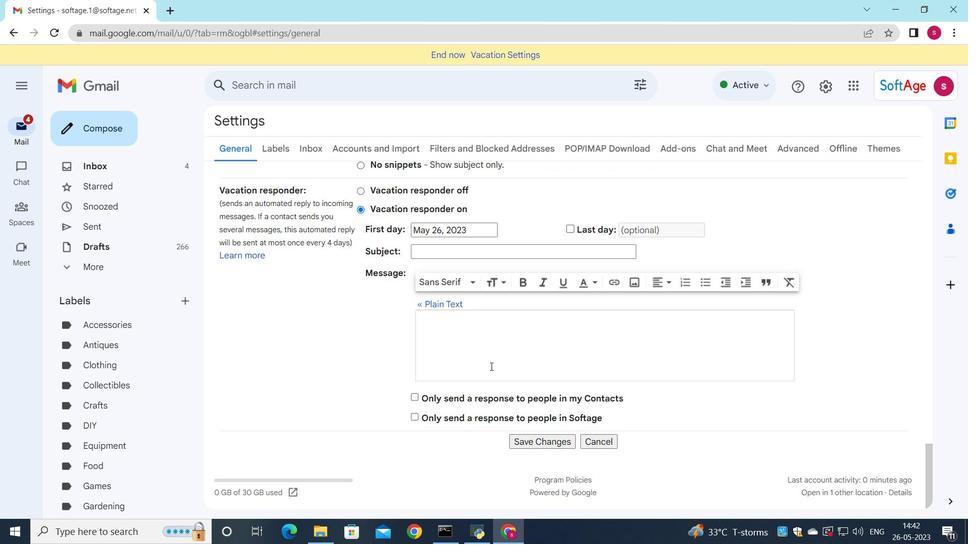 
Action: Mouse scrolled (491, 367) with delta (0, 0)
Screenshot: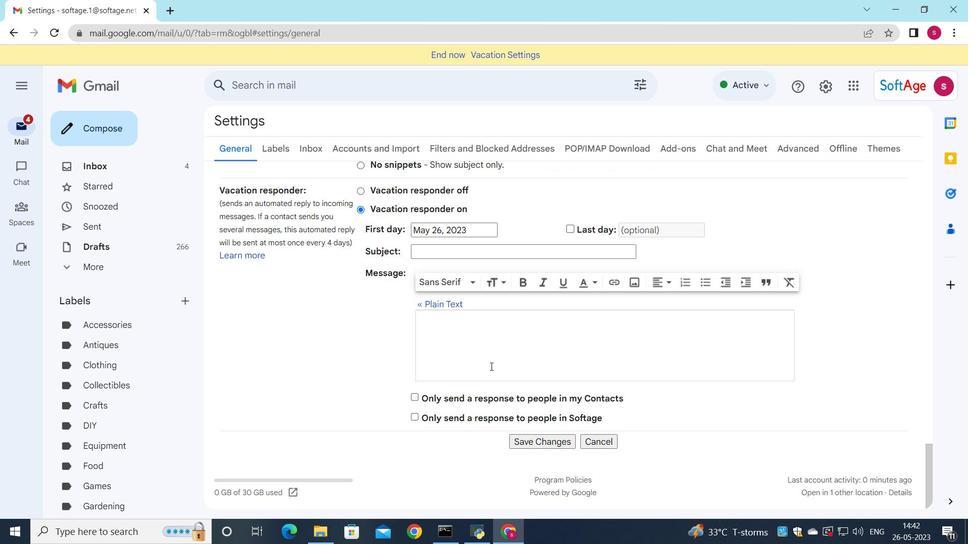 
Action: Mouse scrolled (491, 366) with delta (0, 0)
Screenshot: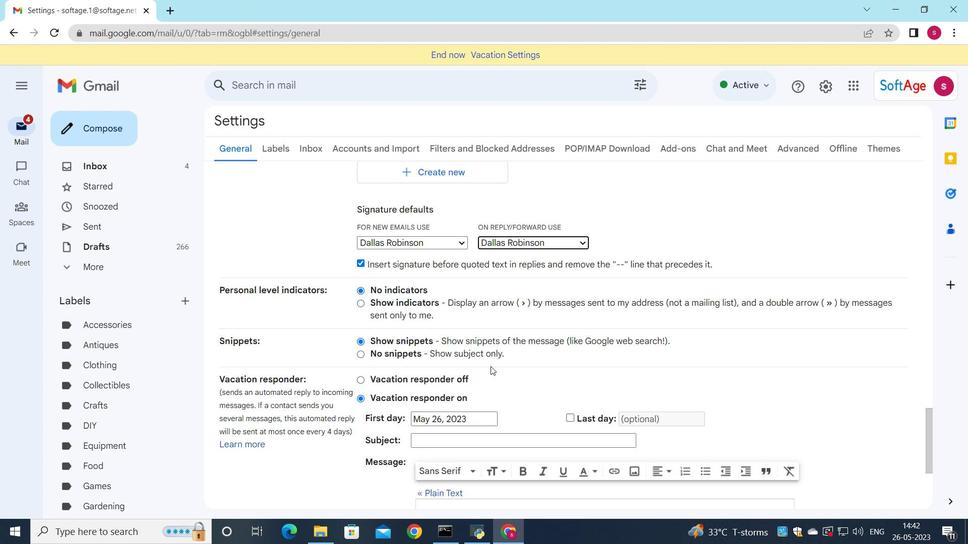 
Action: Mouse scrolled (491, 366) with delta (0, 0)
Screenshot: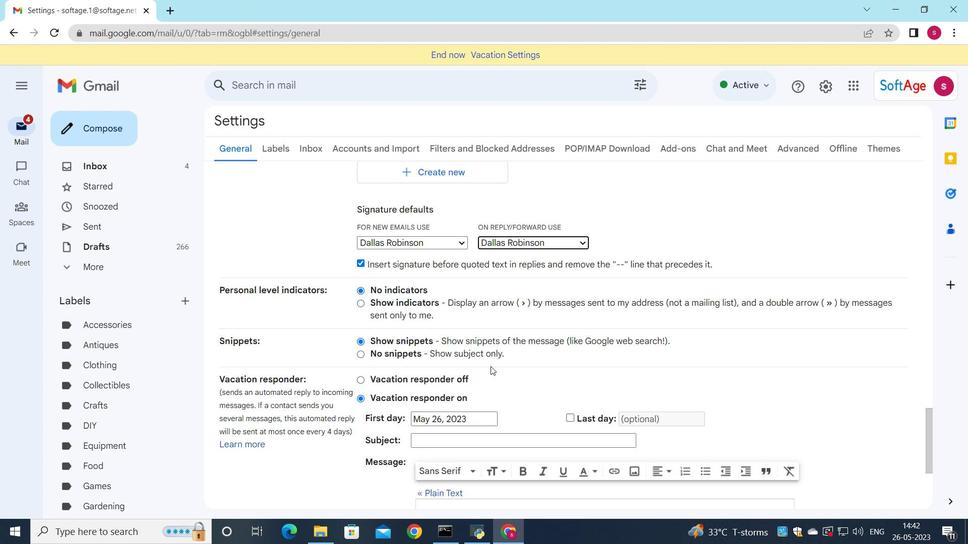 
Action: Mouse scrolled (491, 366) with delta (0, 0)
Screenshot: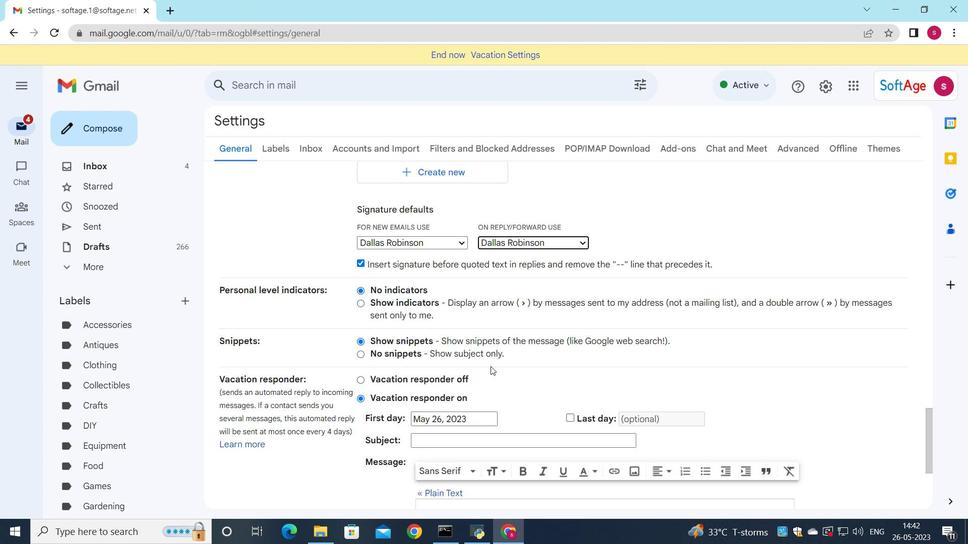 
Action: Mouse scrolled (491, 366) with delta (0, 0)
Screenshot: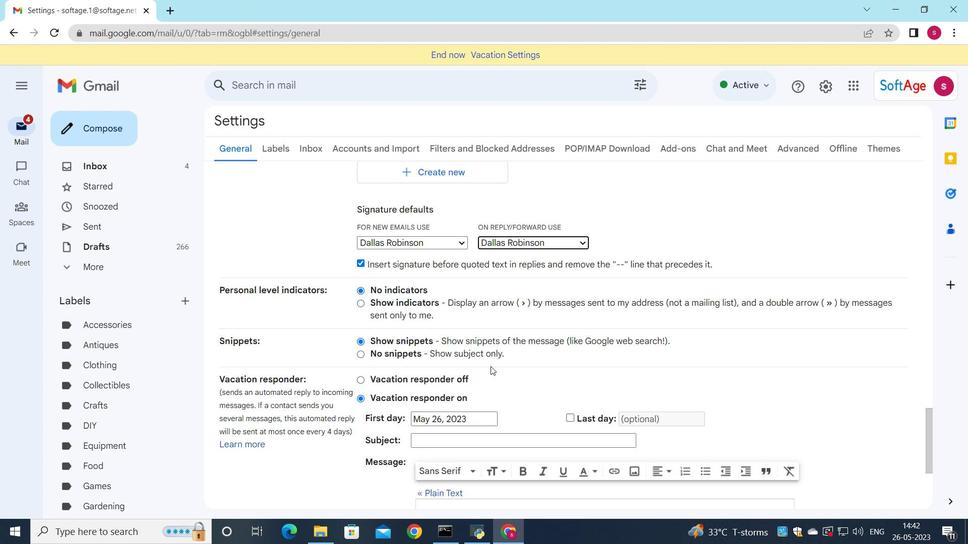 
Action: Mouse scrolled (491, 366) with delta (0, 0)
Screenshot: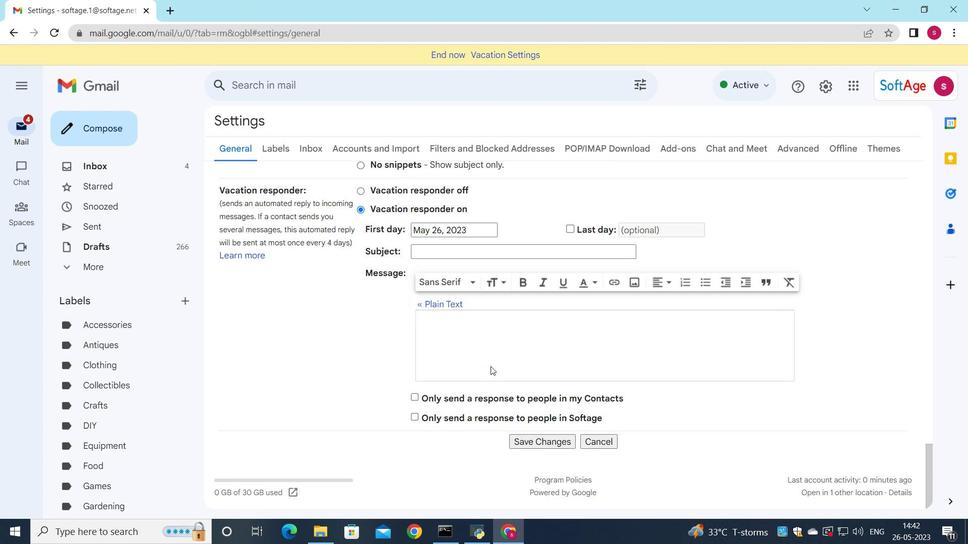 
Action: Mouse scrolled (491, 366) with delta (0, 0)
Screenshot: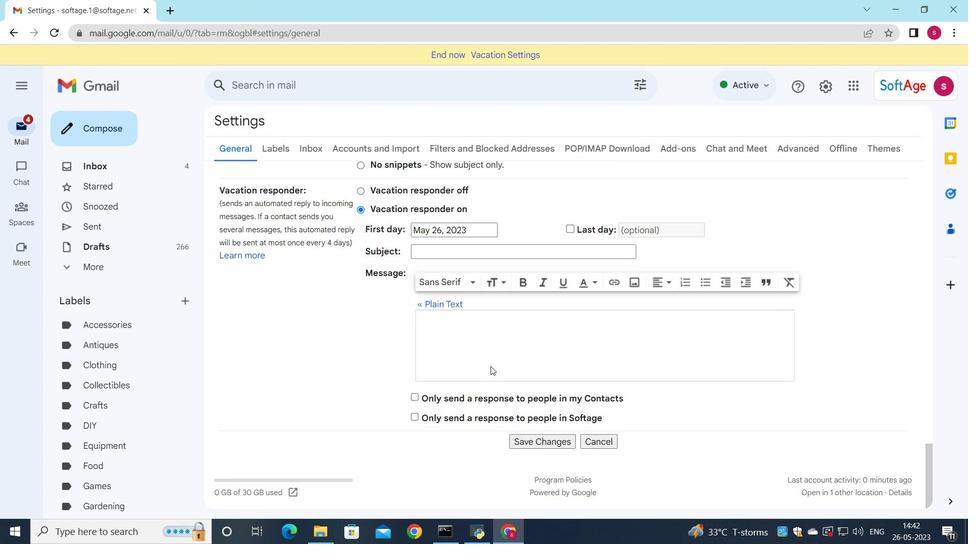 
Action: Mouse scrolled (491, 366) with delta (0, 0)
Screenshot: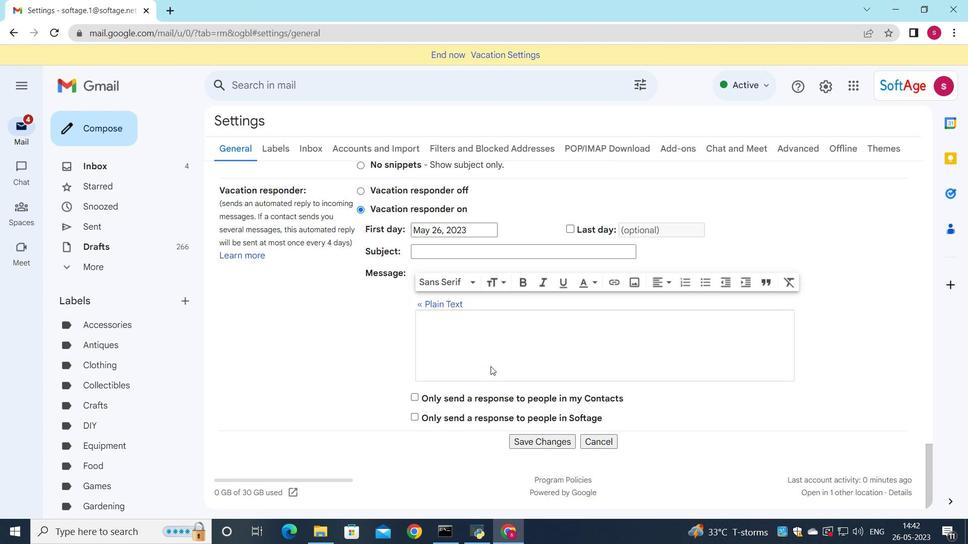 
Action: Mouse scrolled (491, 366) with delta (0, 0)
Screenshot: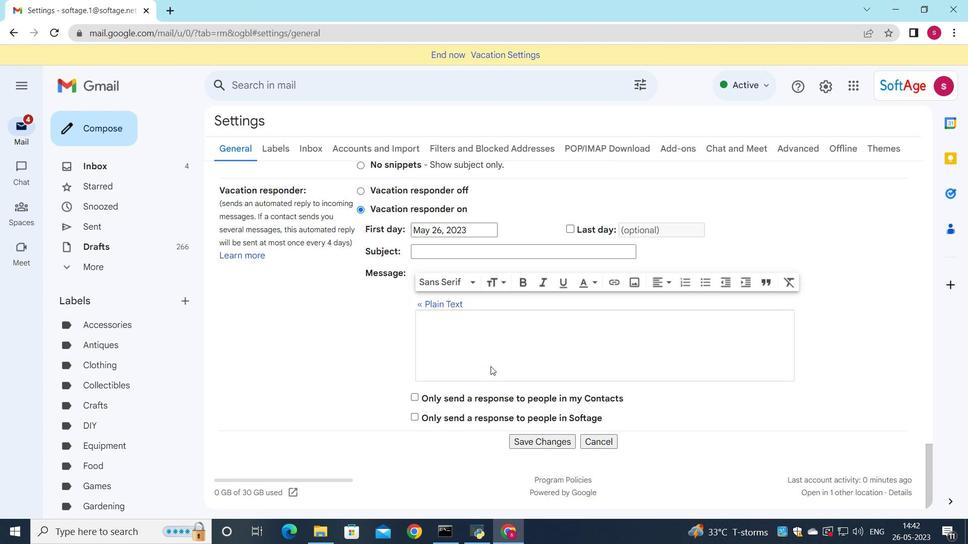 
Action: Mouse scrolled (491, 366) with delta (0, 0)
Screenshot: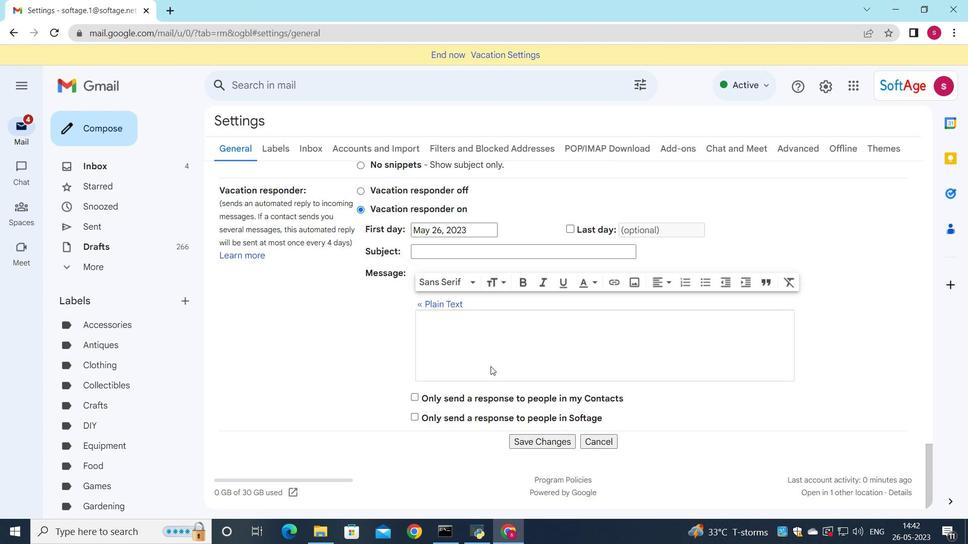 
Action: Mouse moved to (529, 436)
Screenshot: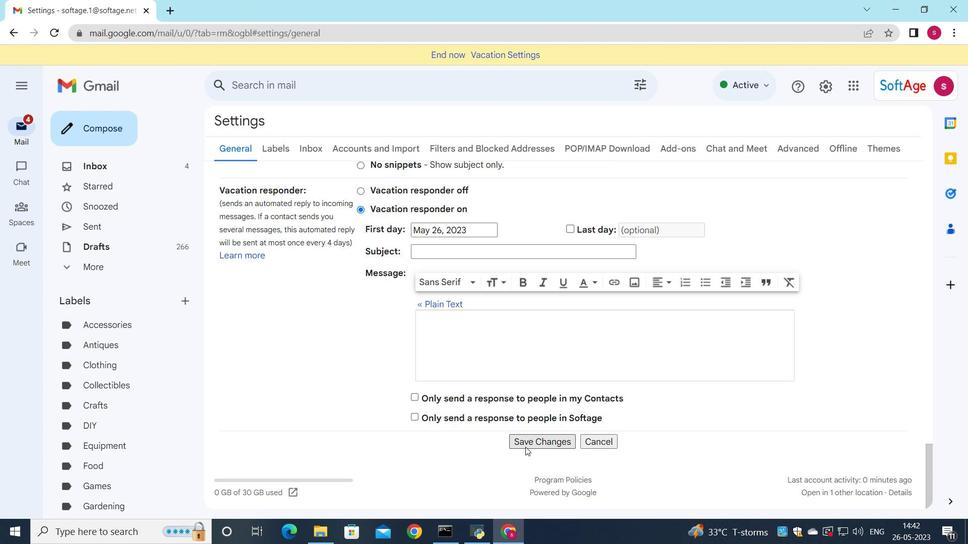 
Action: Mouse pressed left at (529, 436)
Screenshot: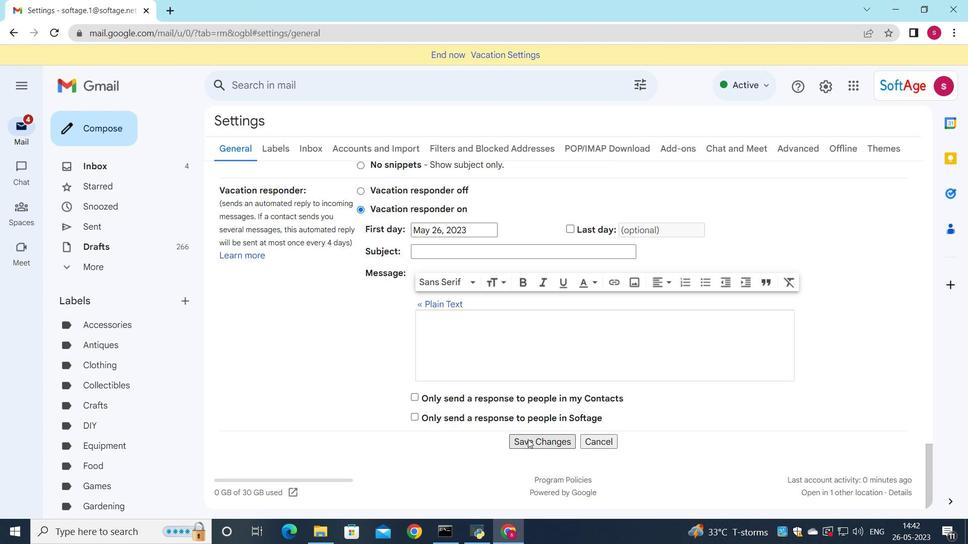 
Action: Mouse moved to (101, 129)
Screenshot: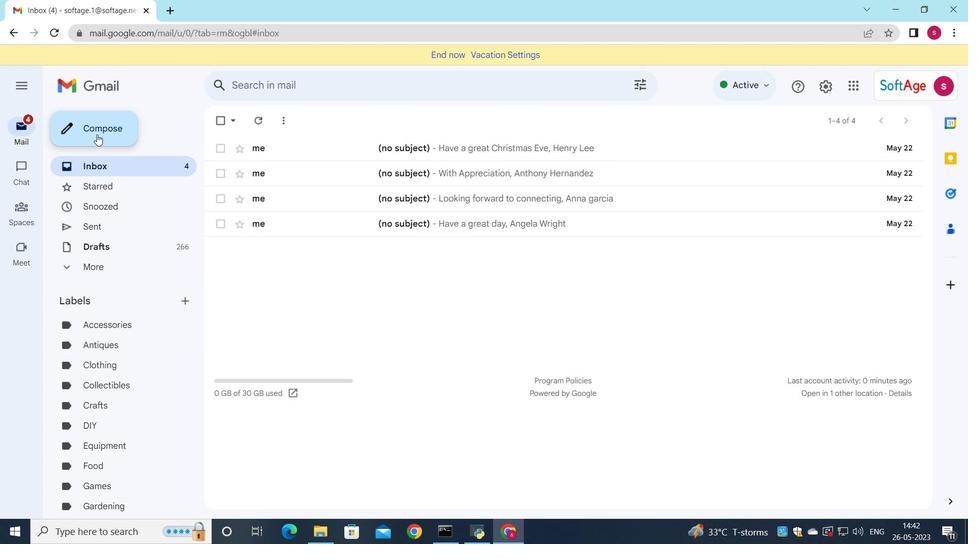 
Action: Mouse pressed left at (101, 129)
Screenshot: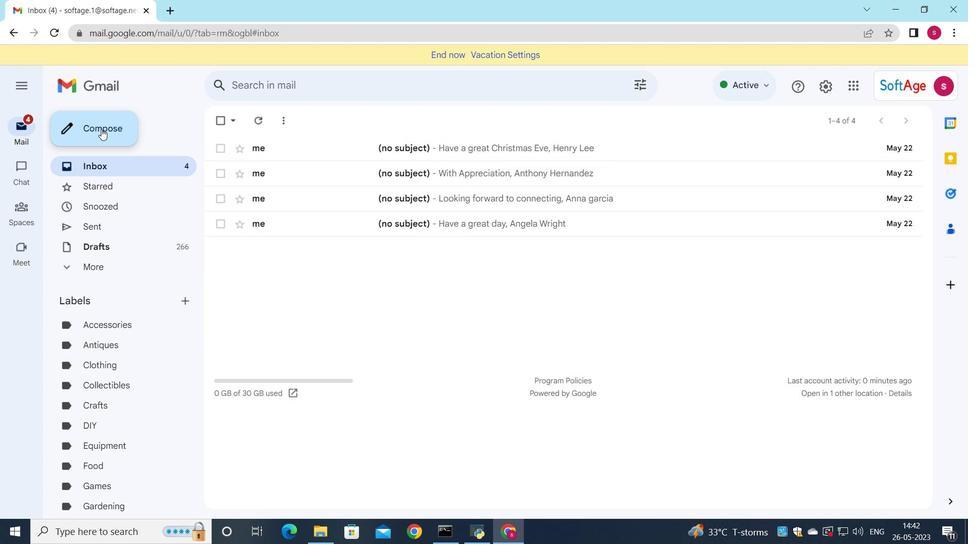 
Action: Mouse moved to (707, 280)
Screenshot: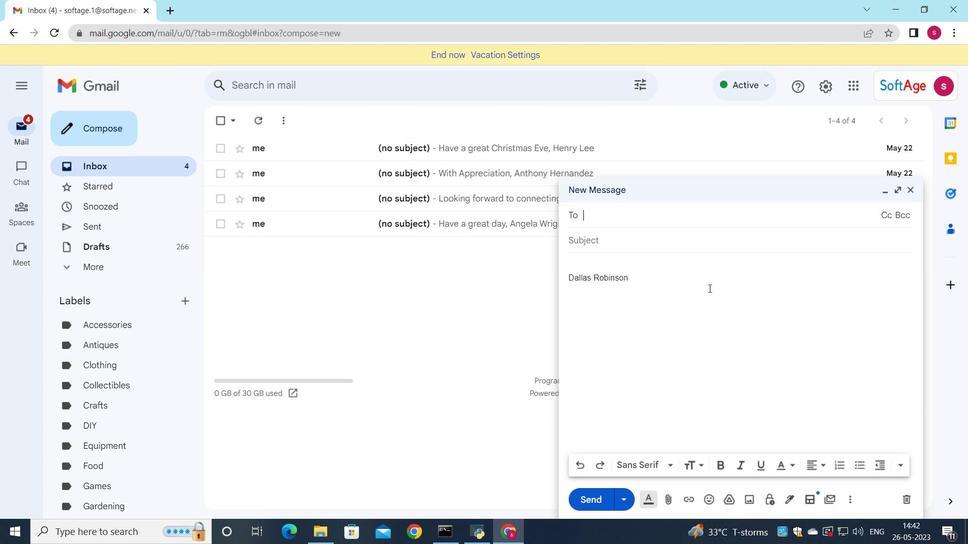 
Action: Key pressed soft
Screenshot: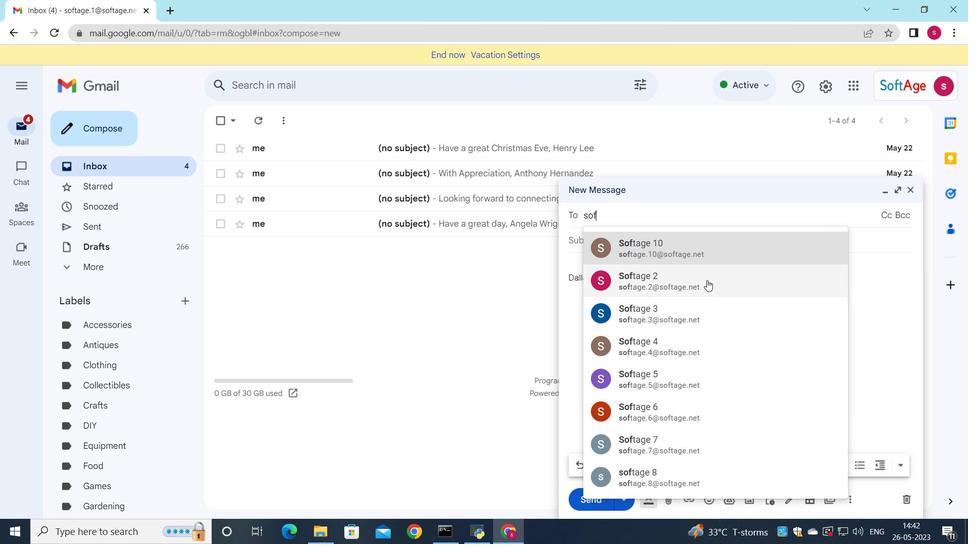 
Action: Mouse pressed left at (707, 280)
Screenshot: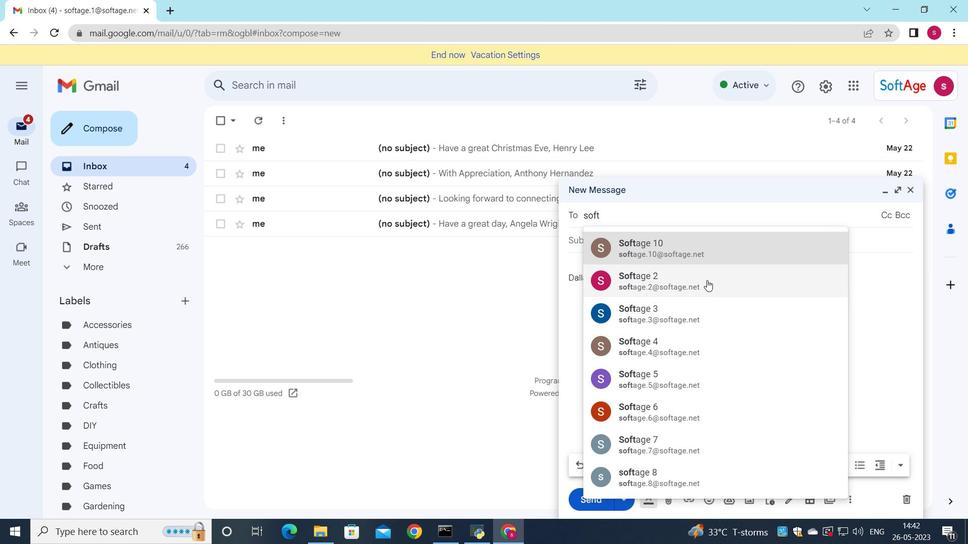
Action: Key pressed soft
Screenshot: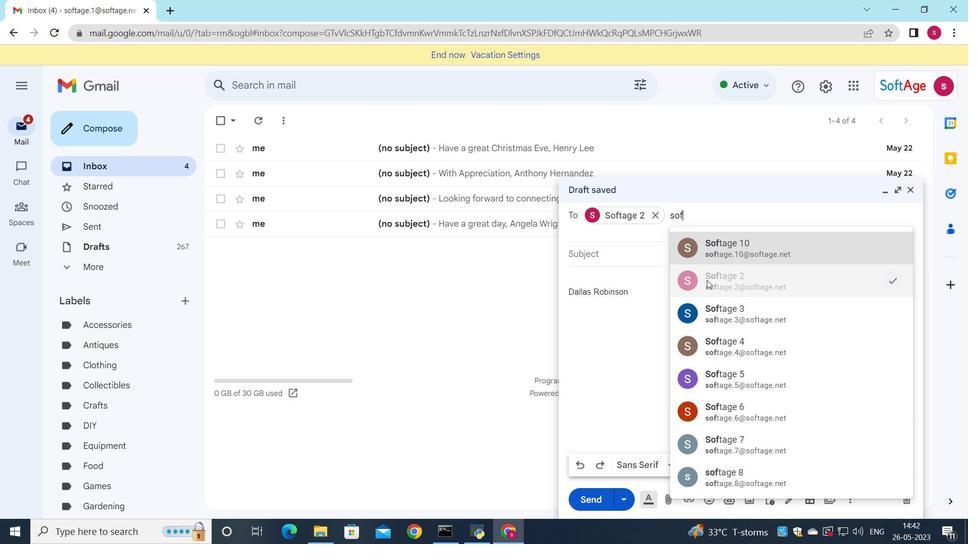 
Action: Mouse moved to (709, 303)
Screenshot: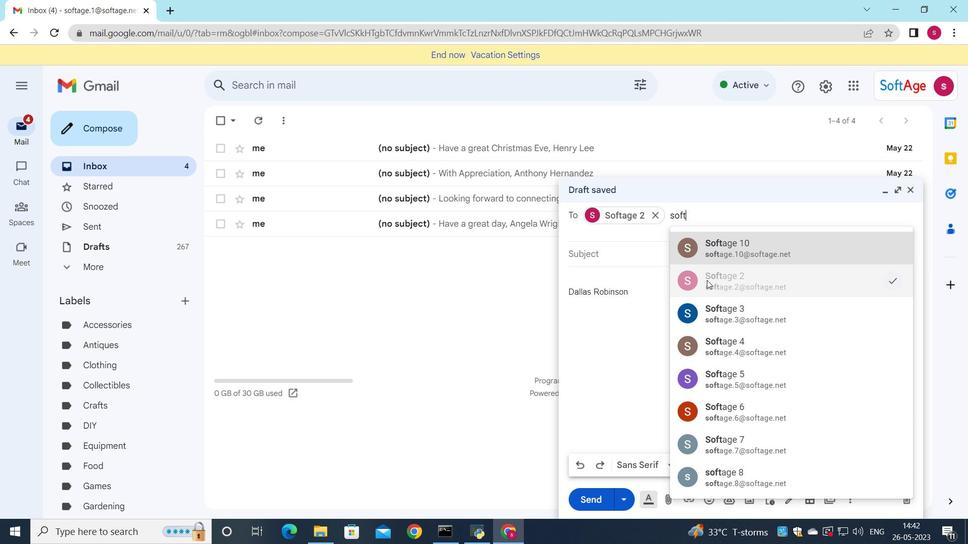 
Action: Mouse pressed left at (709, 303)
Screenshot: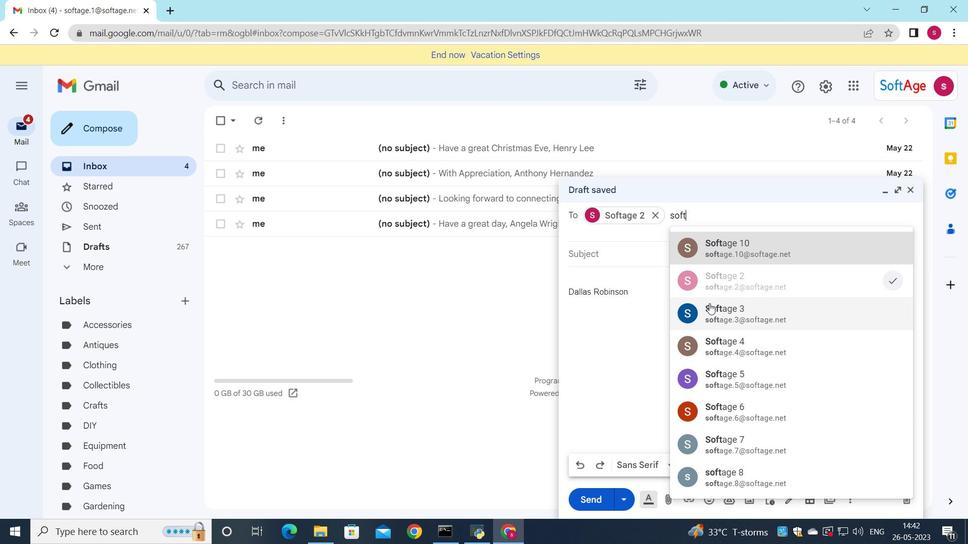 
Action: Mouse moved to (619, 250)
Screenshot: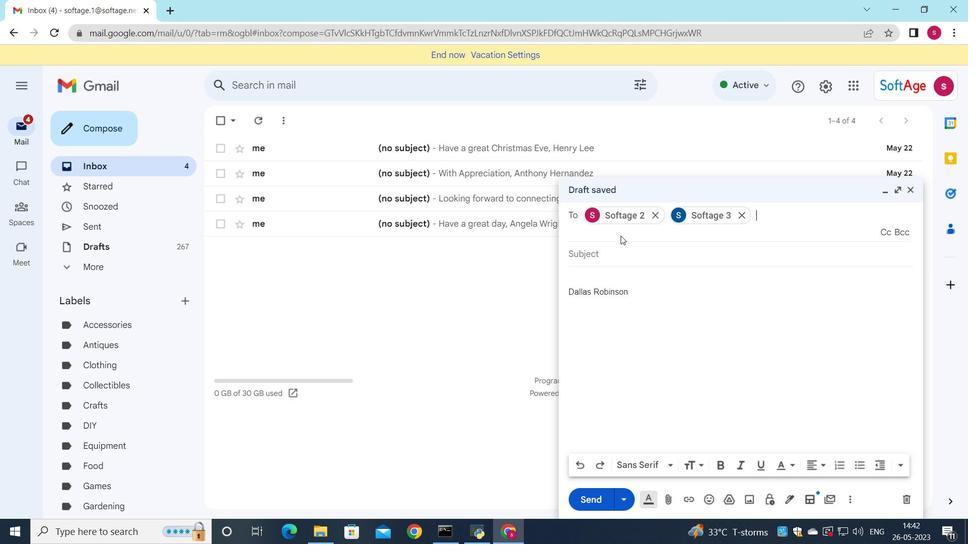 
Action: Mouse pressed left at (619, 250)
Screenshot: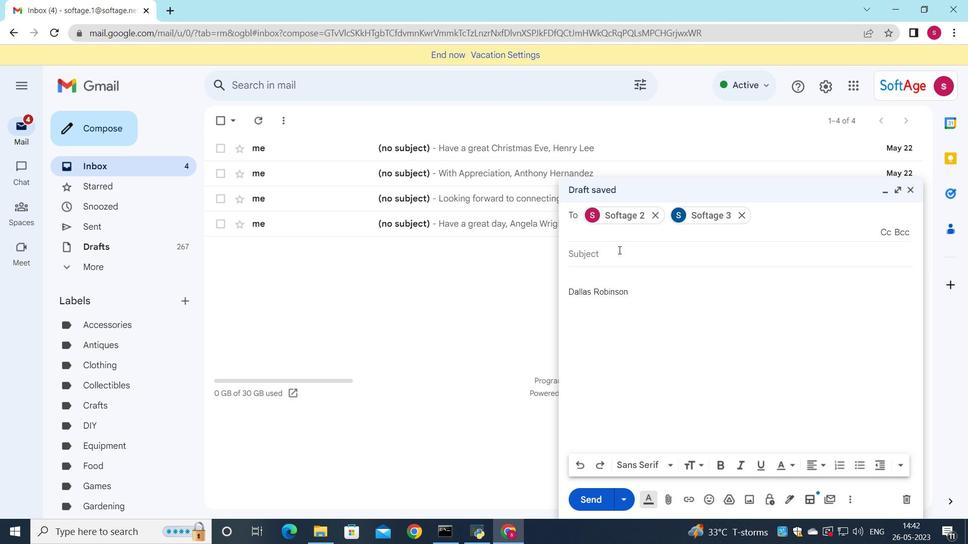
Action: Key pressed <Key.shift_r>Order<Key.space>confirmation
Screenshot: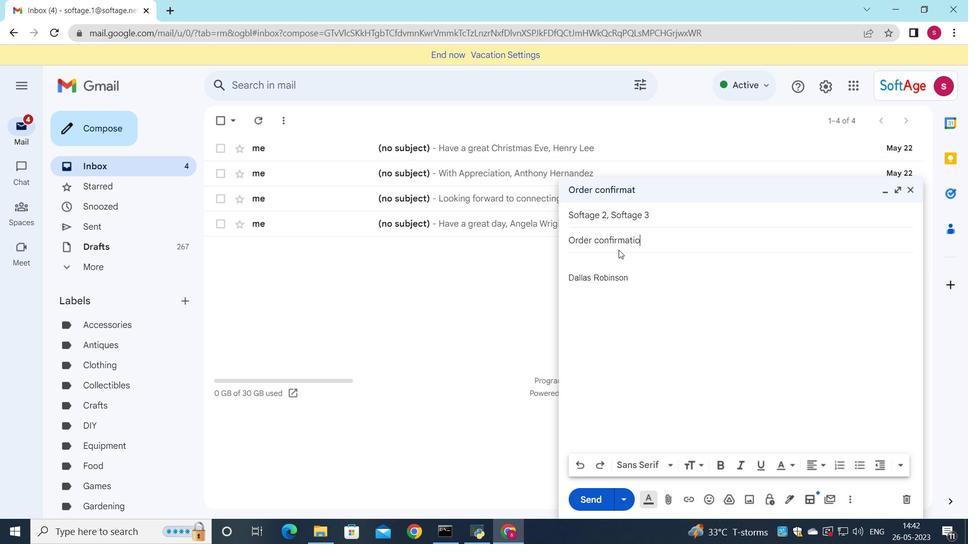 
Action: Mouse moved to (612, 262)
Screenshot: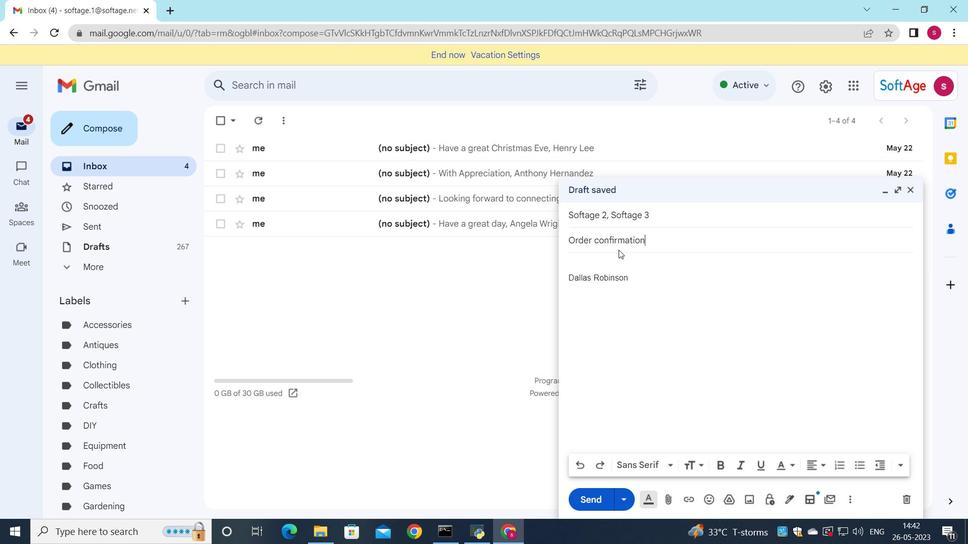 
Action: Mouse pressed left at (612, 262)
Screenshot: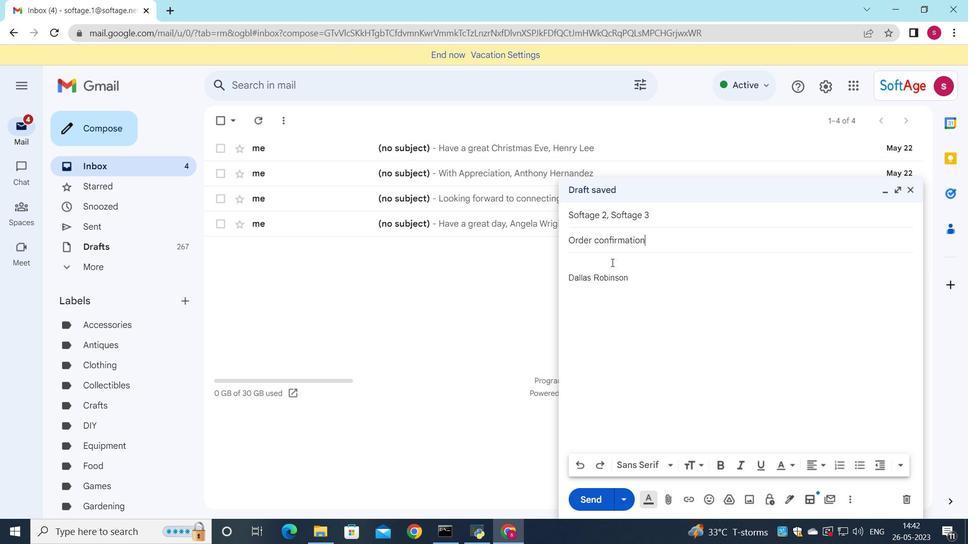 
Action: Key pressed <Key.shift_r><Key.shift_r><Key.shift_r><Key.shift_r>I<Key.space>would<Key.space>like<Key.space>to<Key.space>schedule<Key.space>a<Key.space>meeting<Key.space>to<Key.space>discuss<Key.space>this<Key.space>pe<Key.backspace>roposal
Screenshot: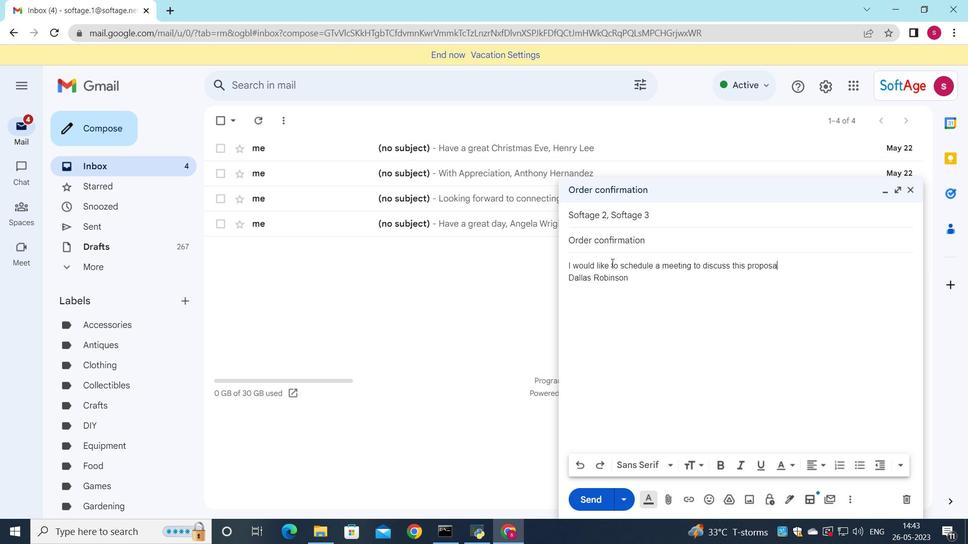 
Action: Mouse moved to (664, 503)
Screenshot: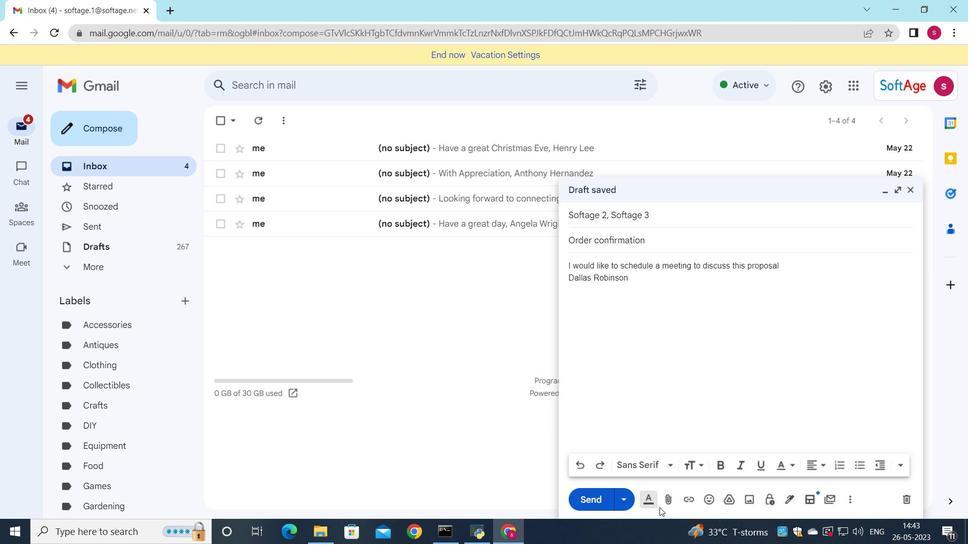 
Action: Mouse pressed left at (664, 503)
Screenshot: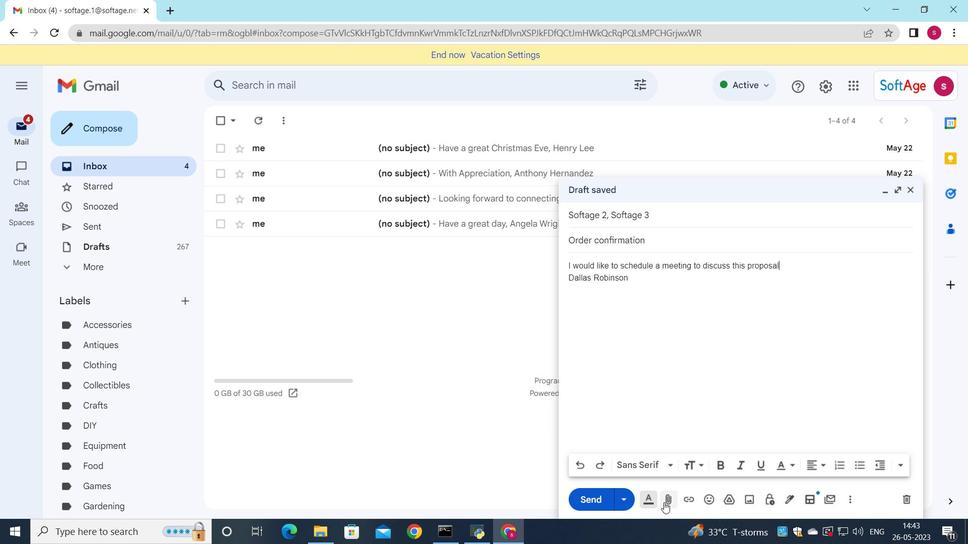 
Action: Mouse moved to (188, 90)
Screenshot: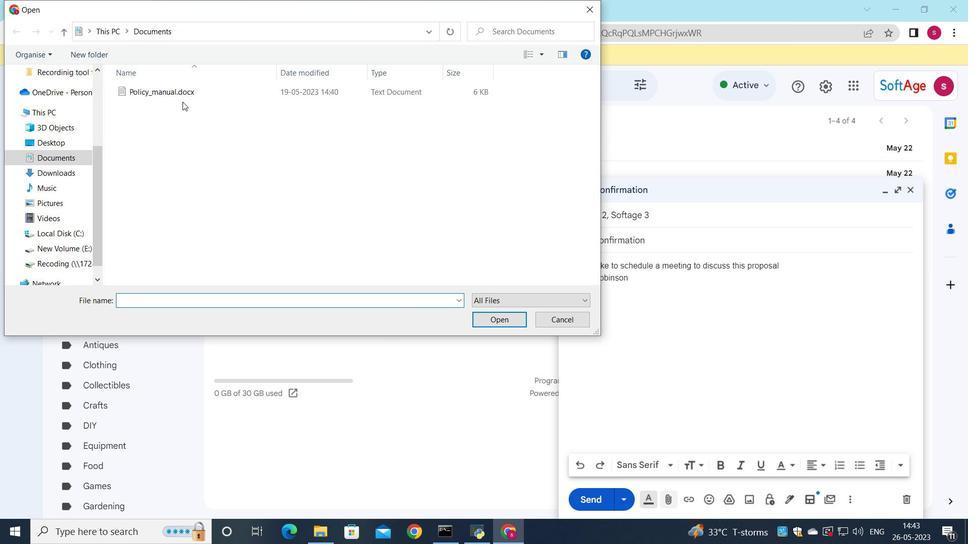 
Action: Mouse pressed left at (188, 90)
Screenshot: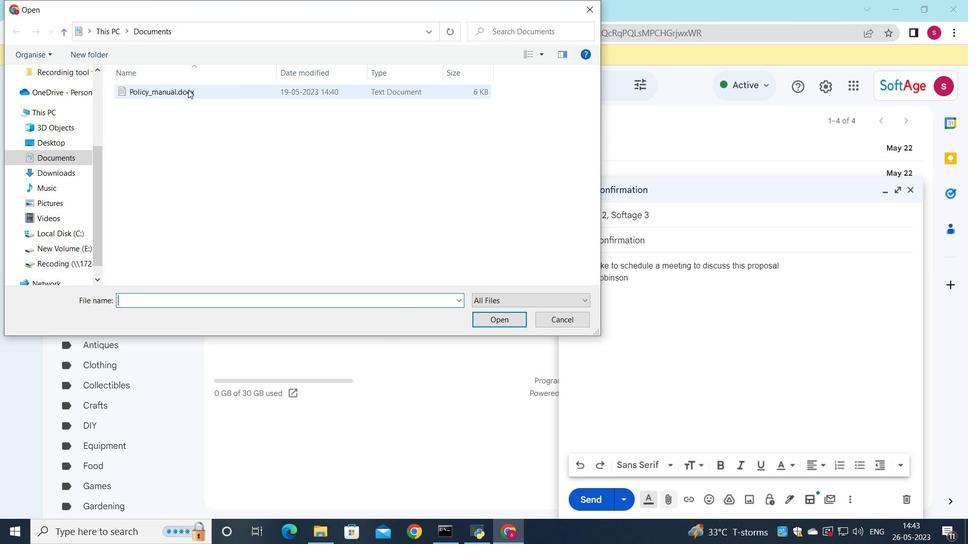 
Action: Mouse moved to (191, 89)
Screenshot: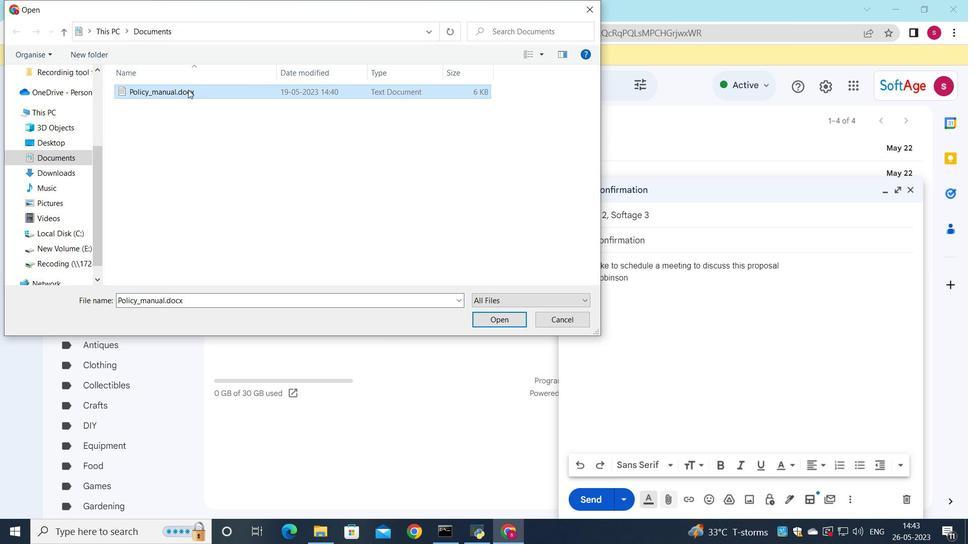 
Action: Mouse pressed left at (191, 89)
Screenshot: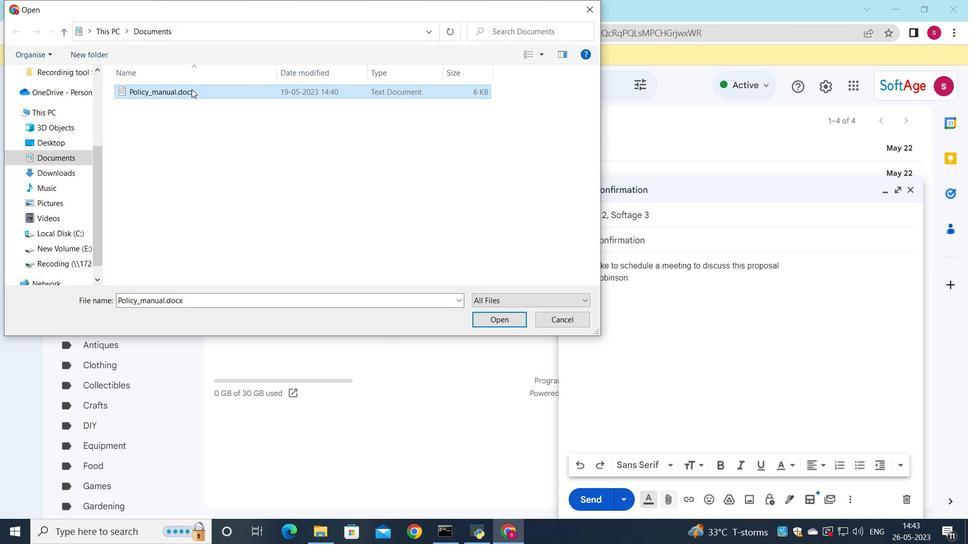 
Action: Mouse moved to (386, 259)
Screenshot: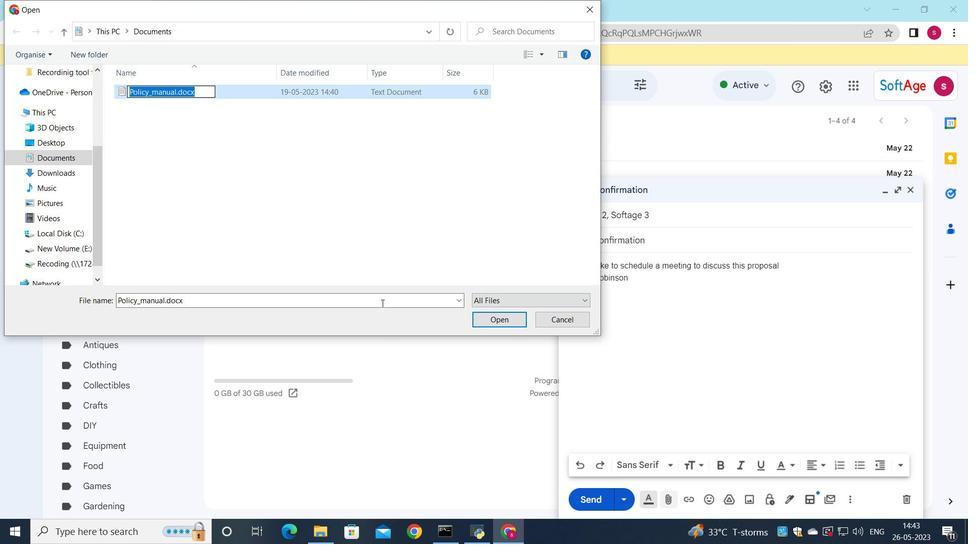 
Action: Key pressed <Key.shift><Key.shift>Timesheet.xlsx
Screenshot: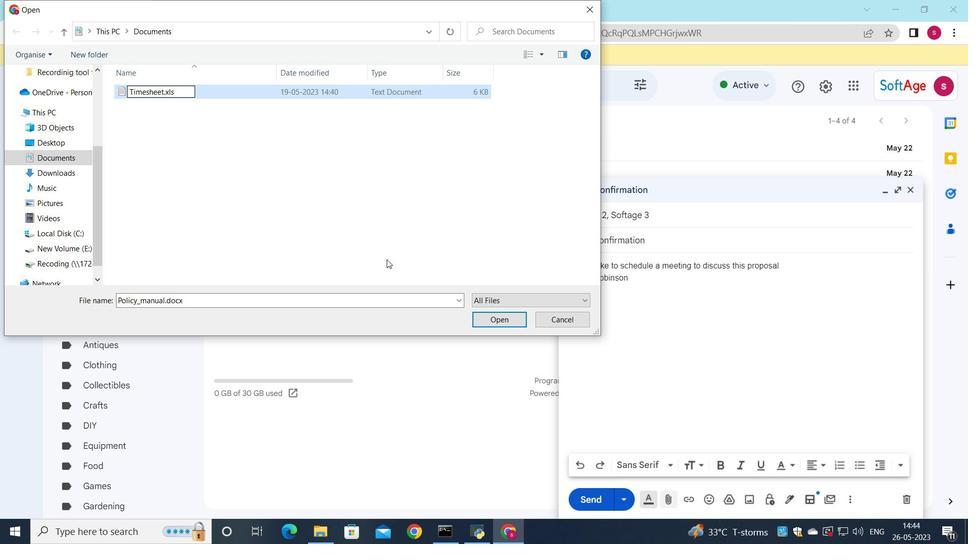 
Action: Mouse moved to (281, 93)
Screenshot: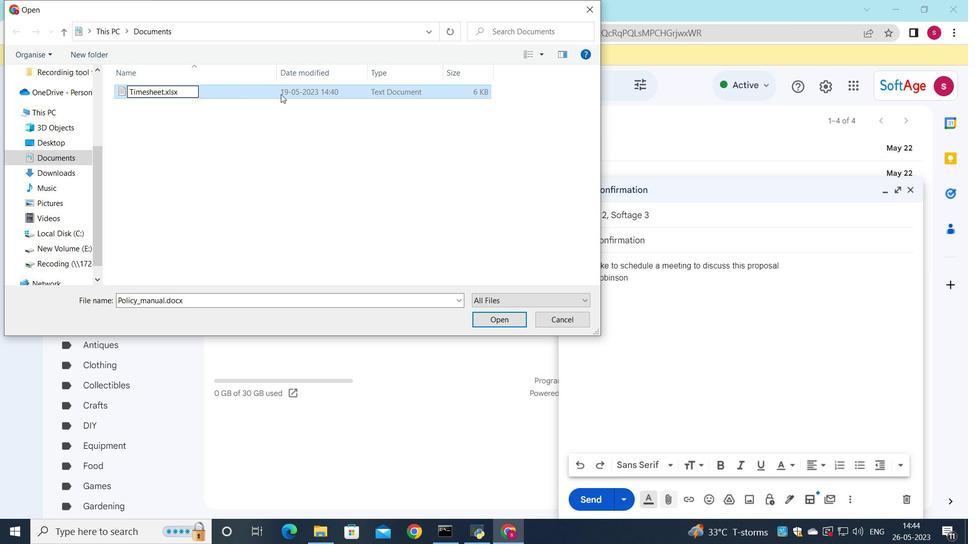 
Action: Mouse pressed left at (281, 93)
Screenshot: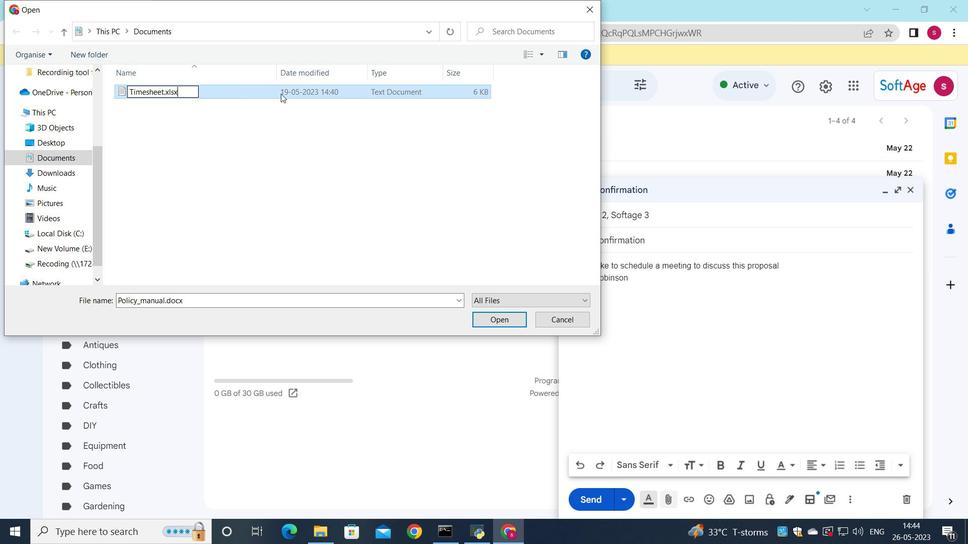
Action: Mouse moved to (485, 321)
Screenshot: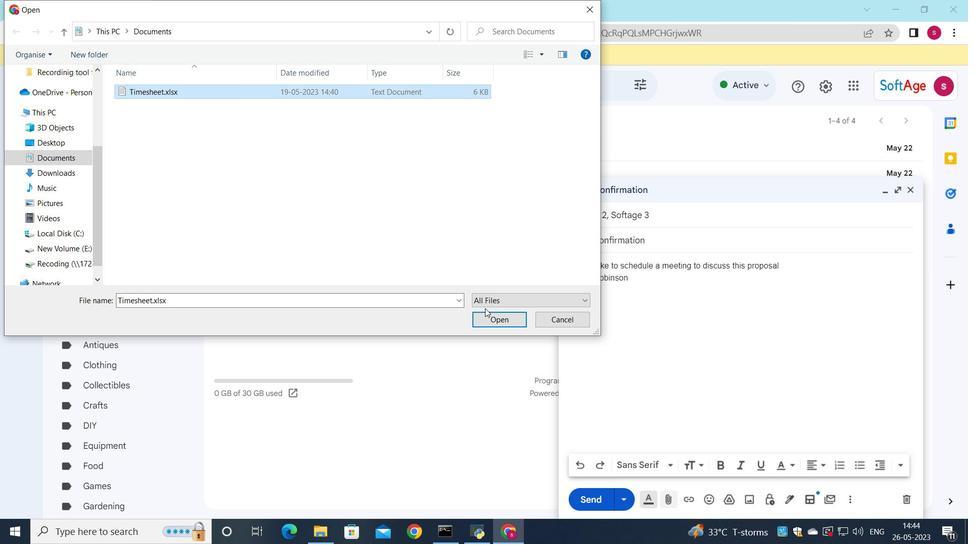 
Action: Mouse pressed left at (485, 321)
Screenshot: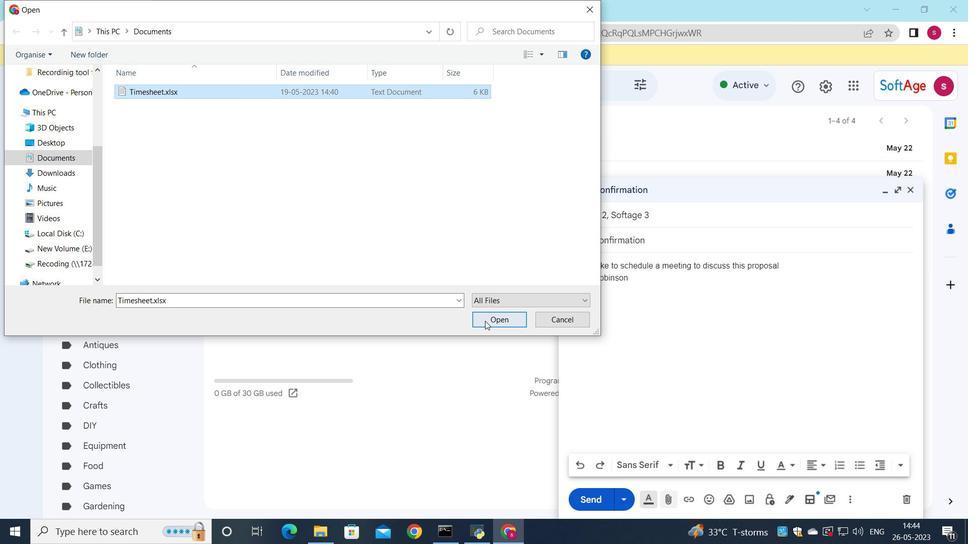 
Action: Mouse moved to (595, 504)
Screenshot: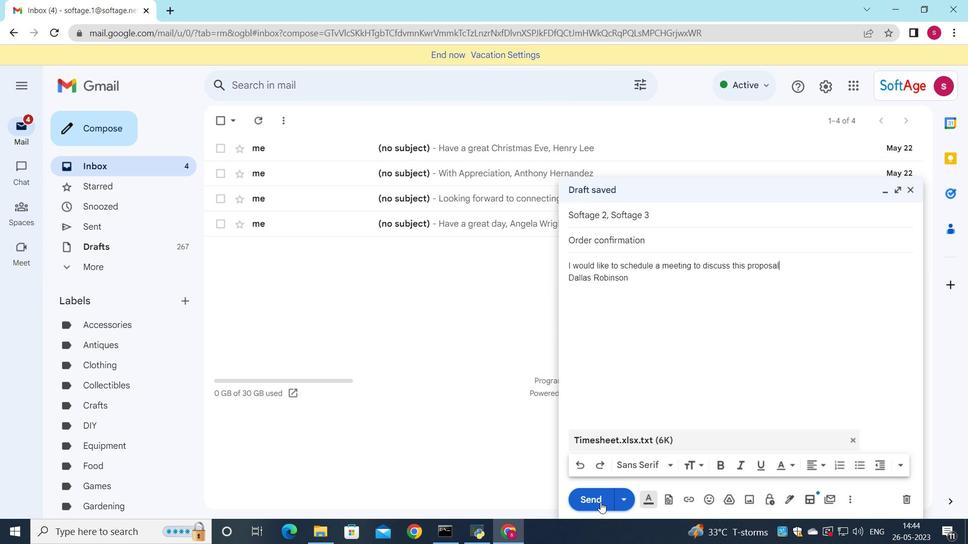 
Action: Mouse pressed left at (595, 504)
Screenshot: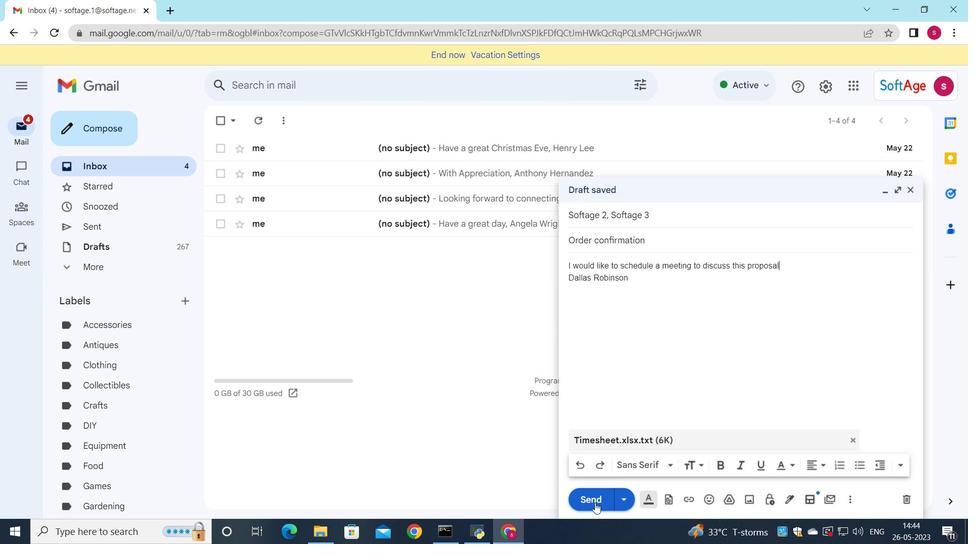 
Action: Mouse moved to (124, 226)
Screenshot: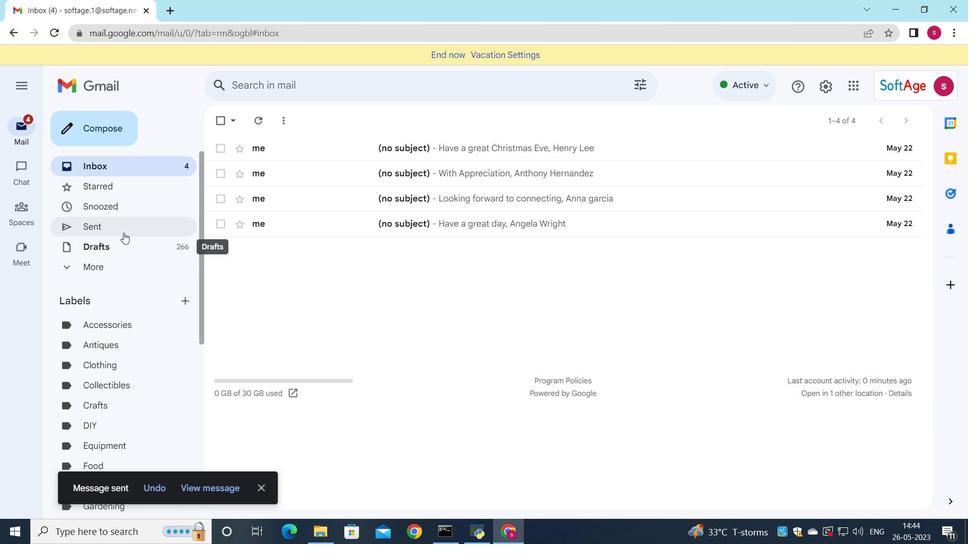 
Action: Mouse pressed left at (124, 226)
Screenshot: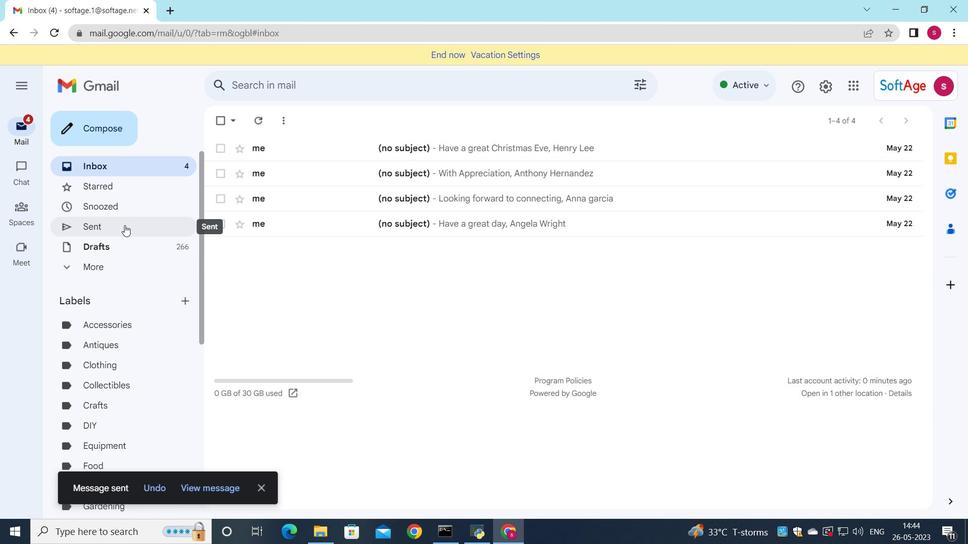 
Action: Mouse moved to (492, 184)
Screenshot: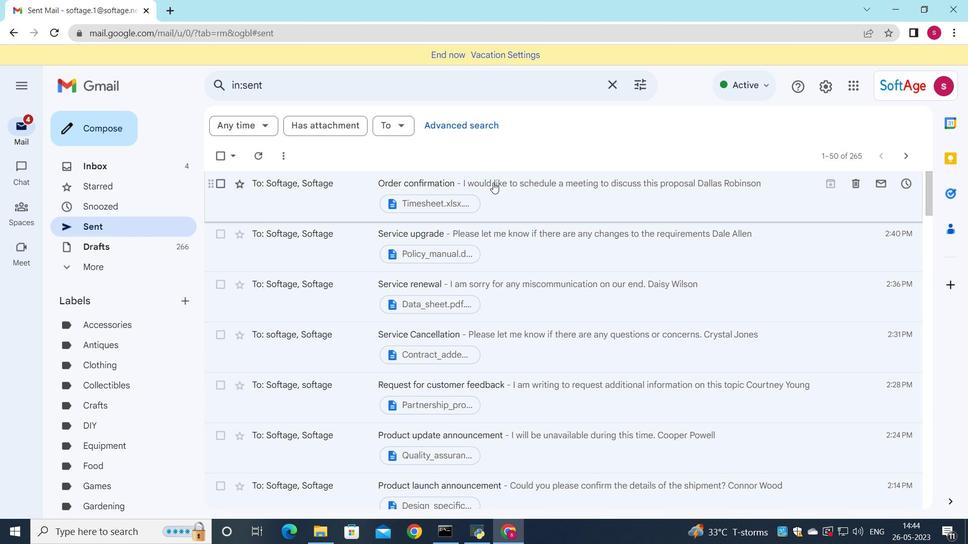 
Action: Mouse pressed left at (492, 184)
Screenshot: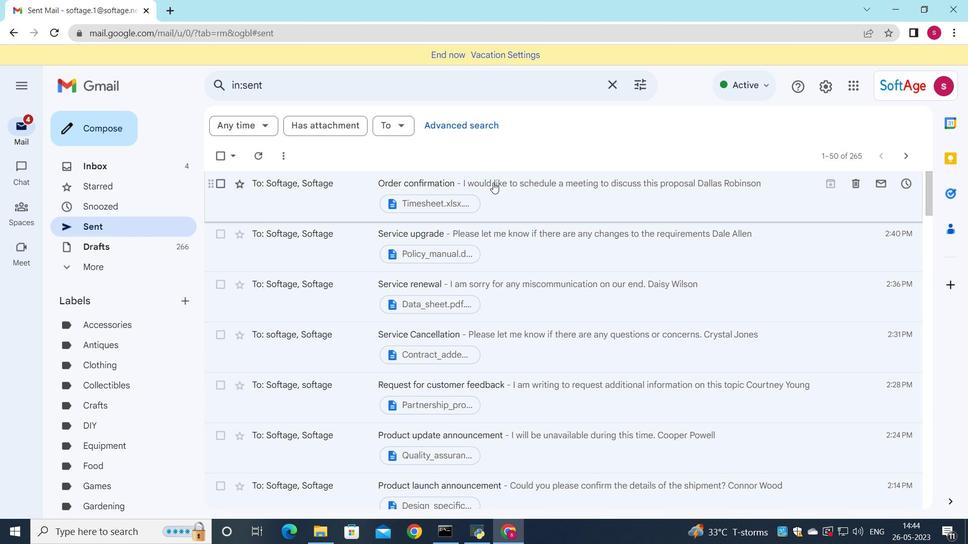 
Action: Mouse moved to (538, 190)
Screenshot: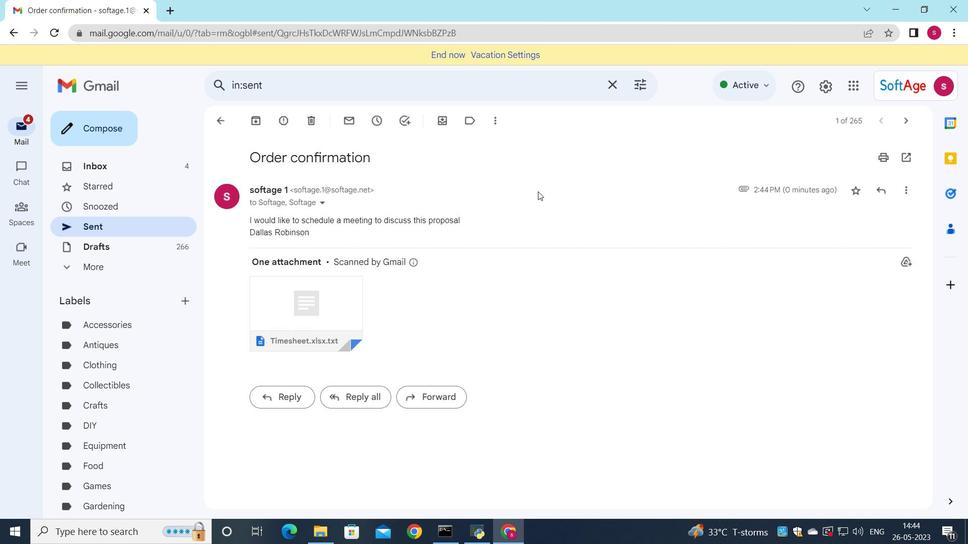 
